 Task: Create a due date automation trigger when advanced on, 2 days after a card is due add fields without custom field "Resume" set to a number greater or equal to 1 and greater or equal to 10 at 11:00 AM.
Action: Mouse moved to (1061, 321)
Screenshot: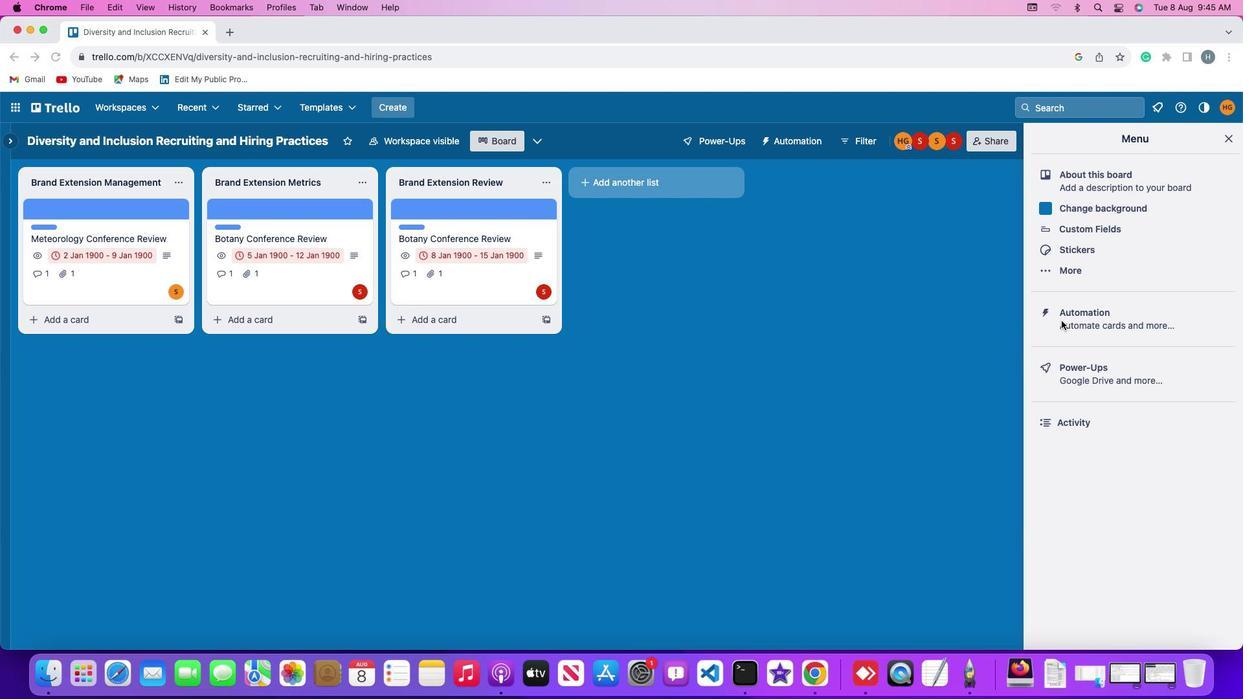 
Action: Mouse pressed left at (1061, 321)
Screenshot: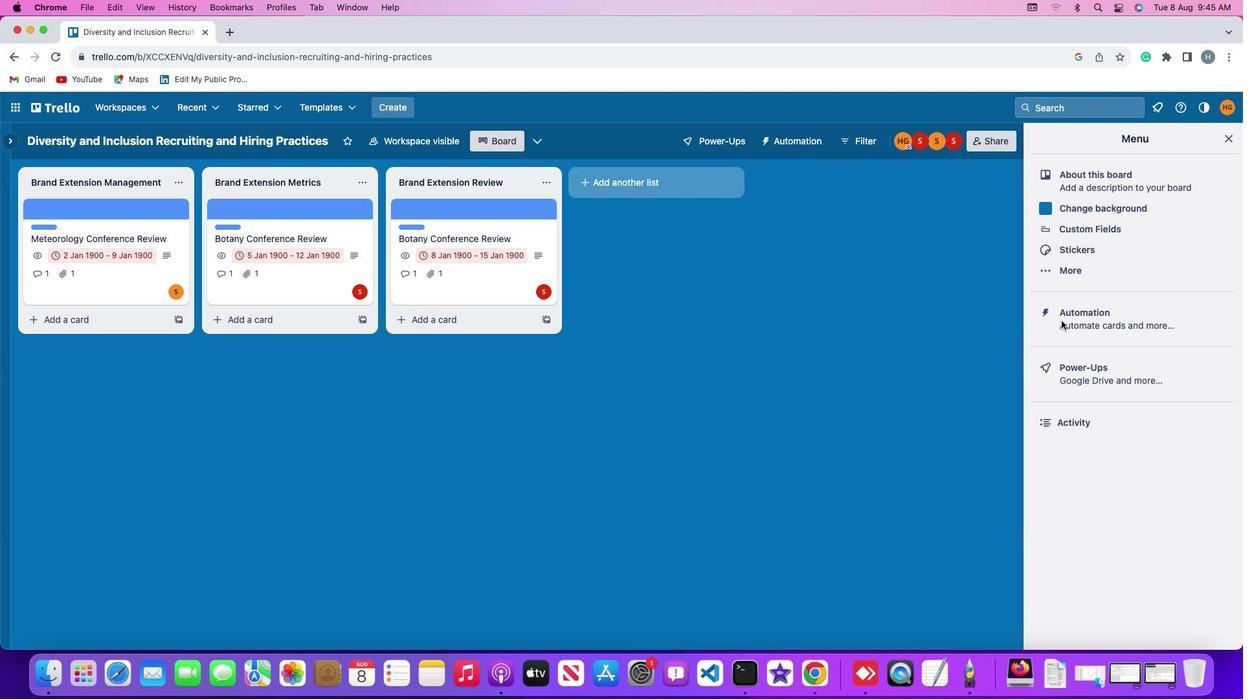
Action: Mouse pressed left at (1061, 321)
Screenshot: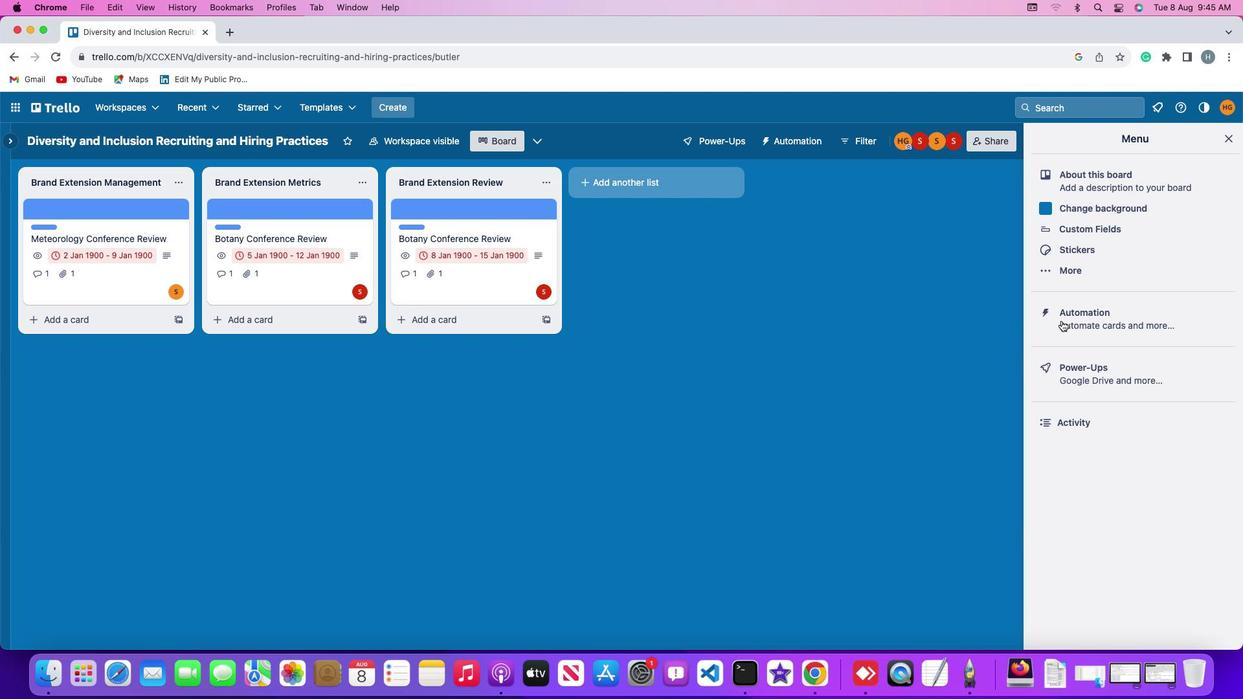 
Action: Mouse moved to (91, 303)
Screenshot: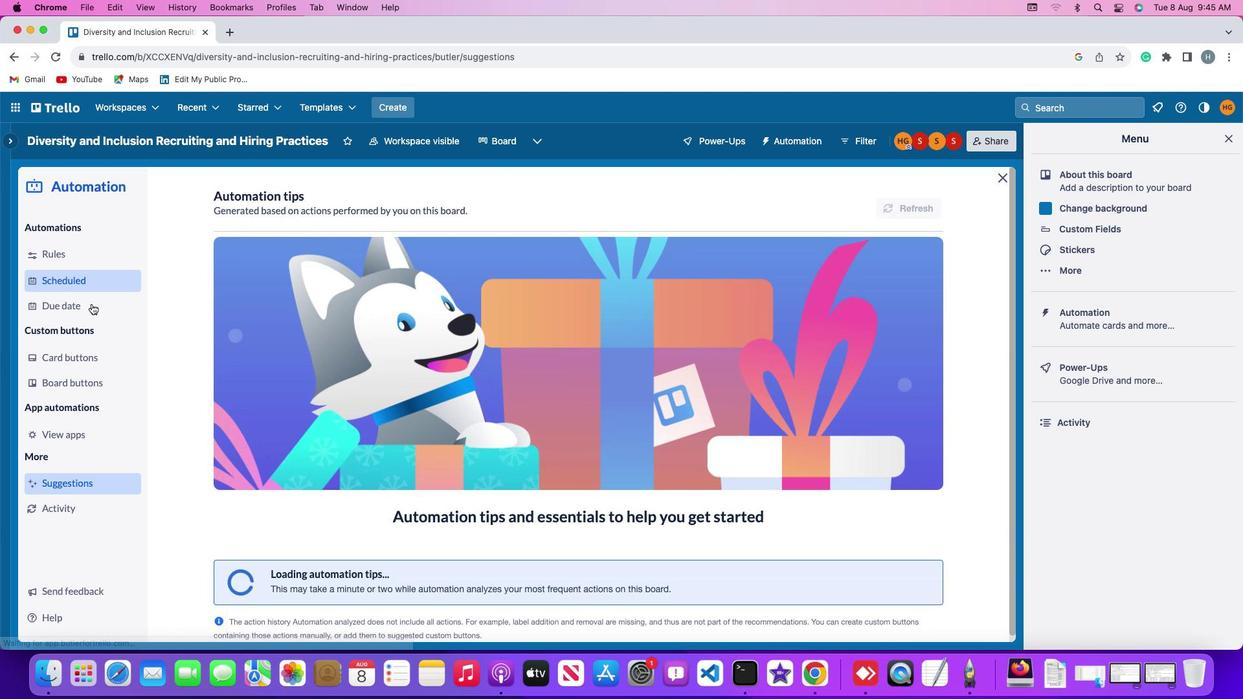 
Action: Mouse pressed left at (91, 303)
Screenshot: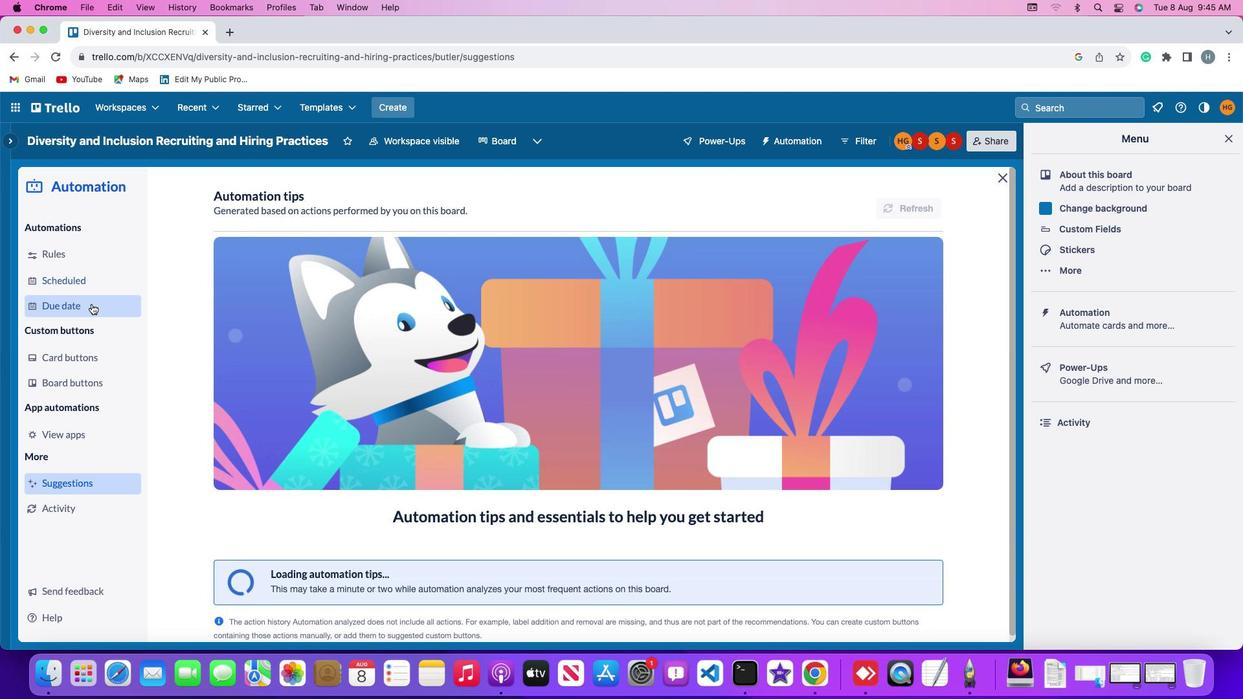 
Action: Mouse moved to (853, 199)
Screenshot: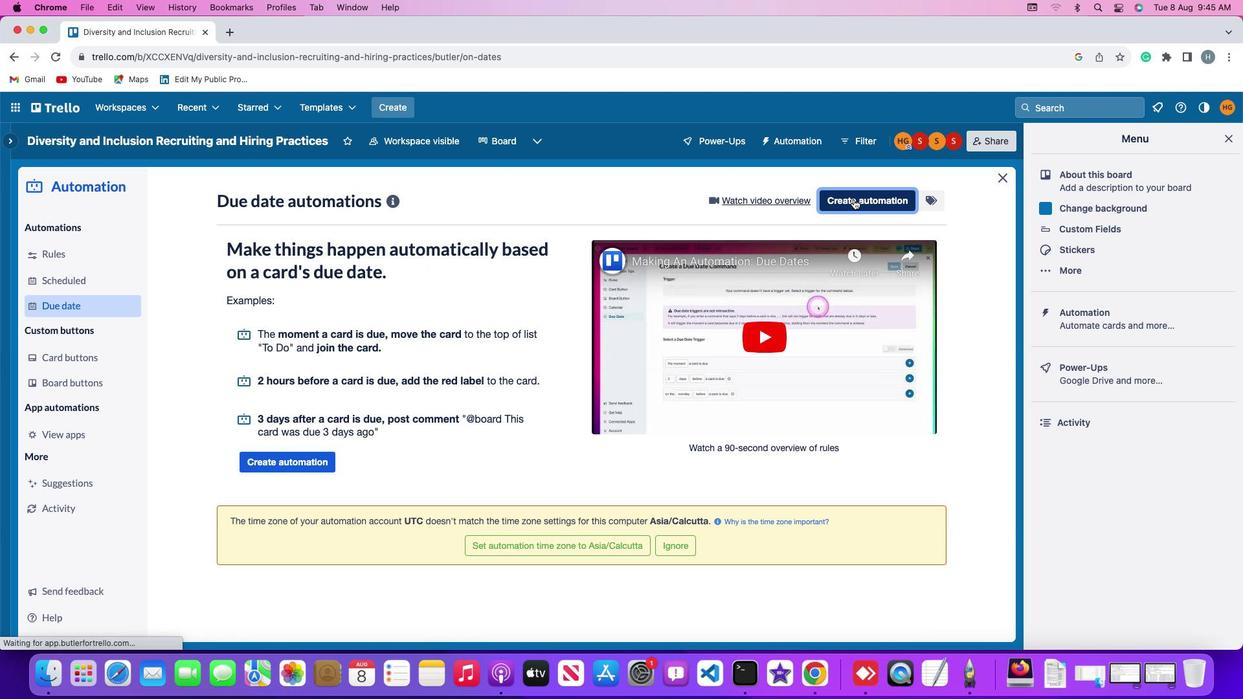 
Action: Mouse pressed left at (853, 199)
Screenshot: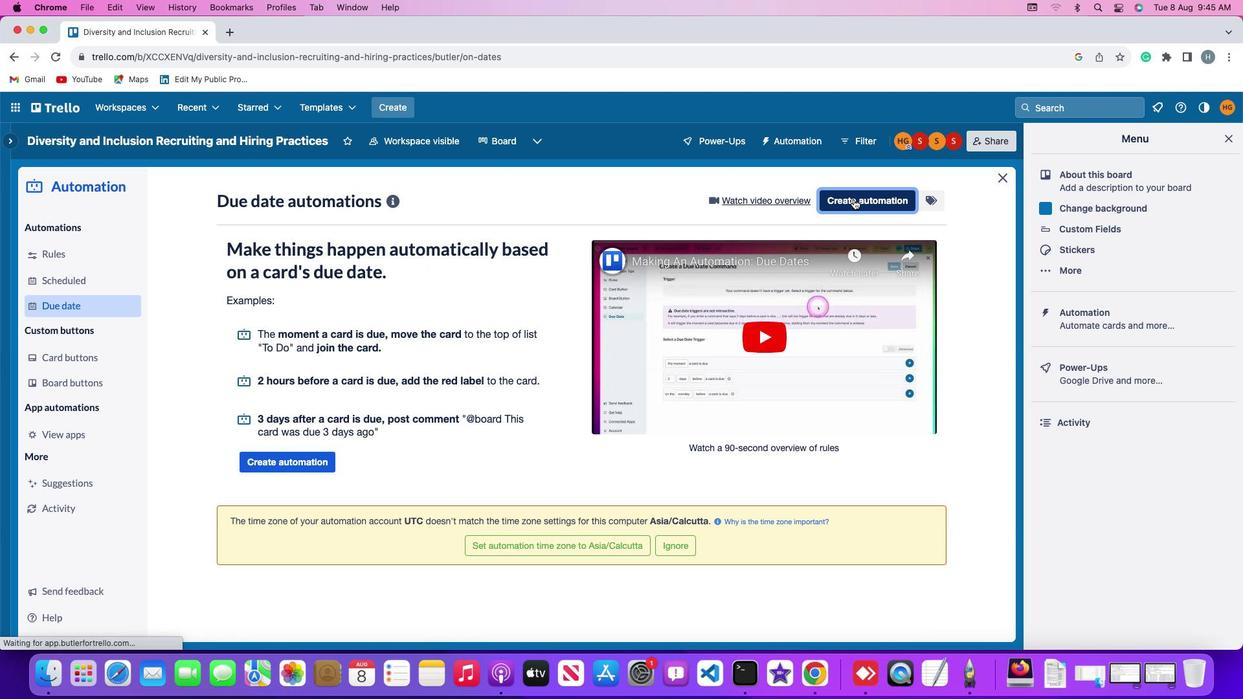
Action: Mouse moved to (465, 321)
Screenshot: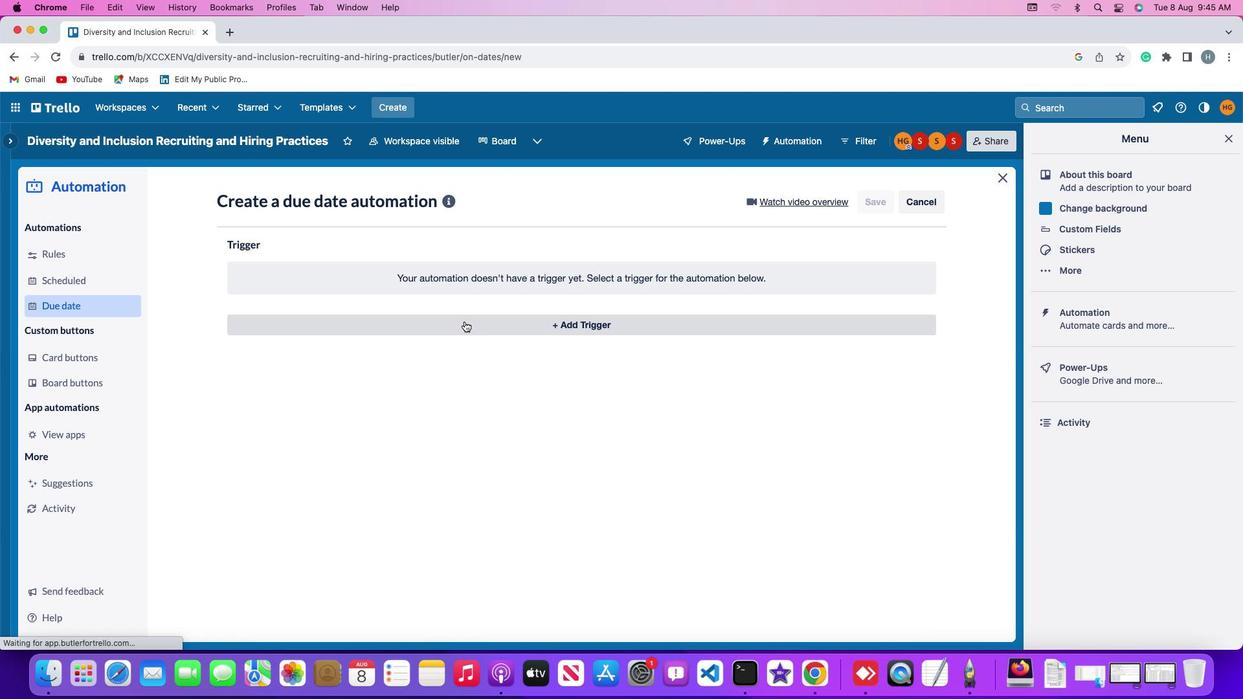 
Action: Mouse pressed left at (465, 321)
Screenshot: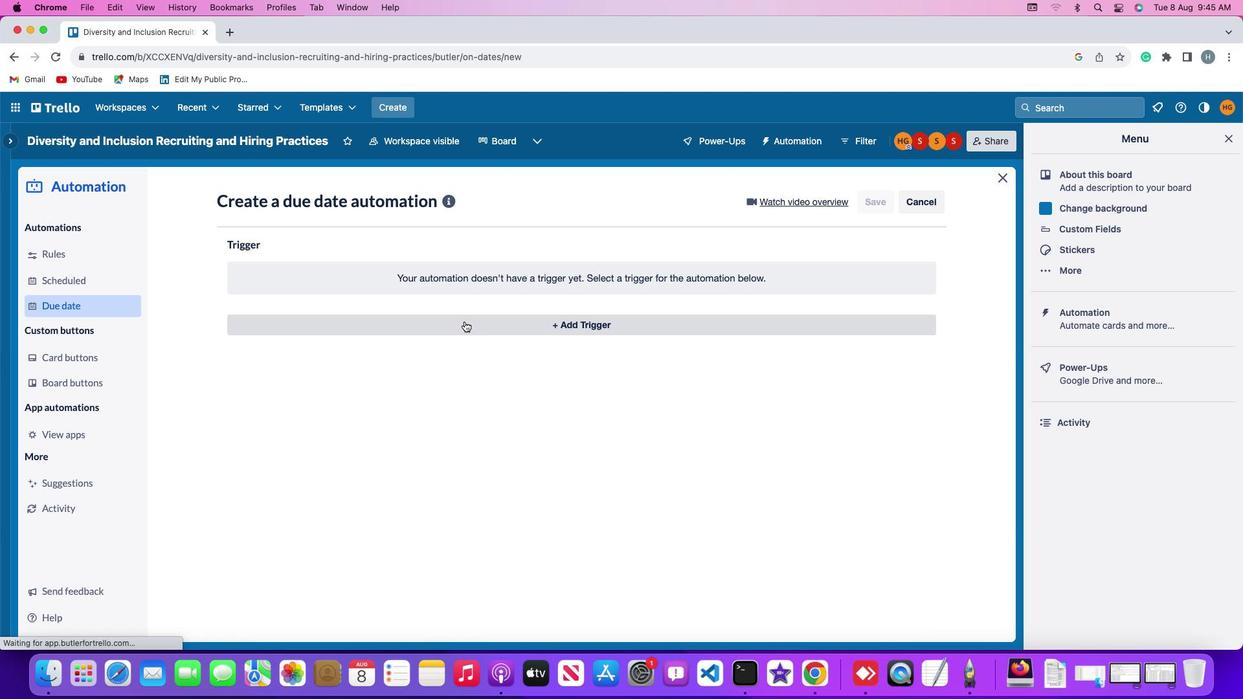
Action: Mouse moved to (249, 525)
Screenshot: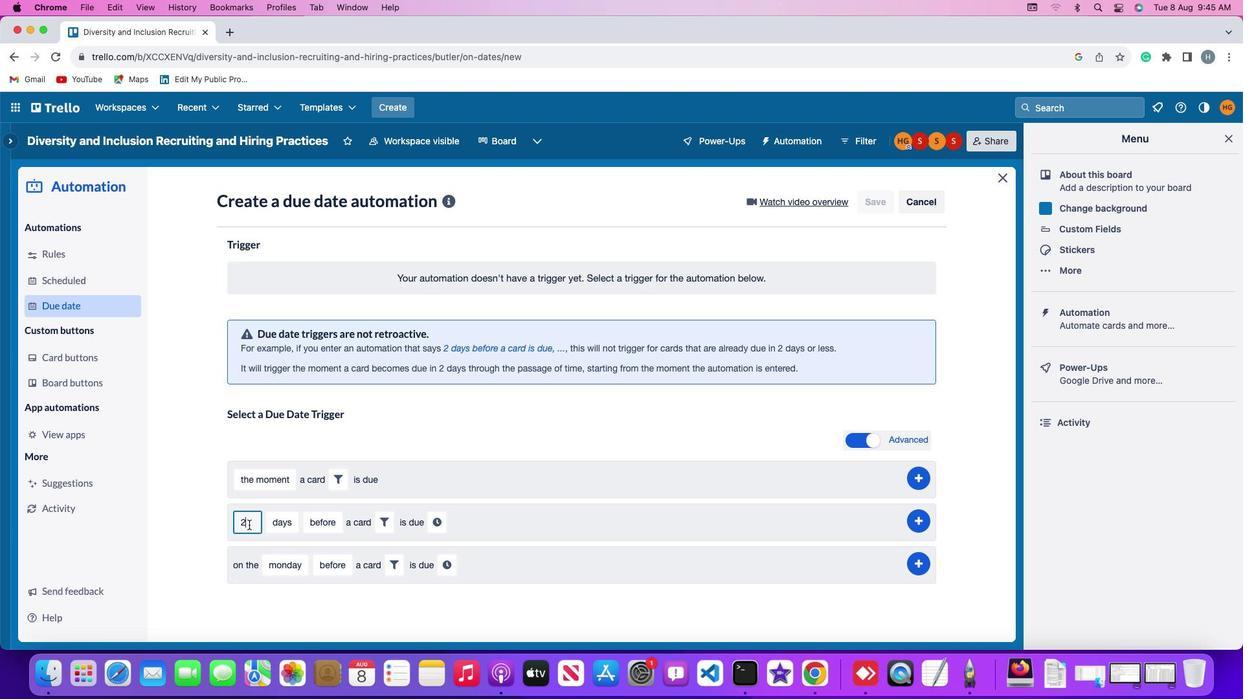
Action: Mouse pressed left at (249, 525)
Screenshot: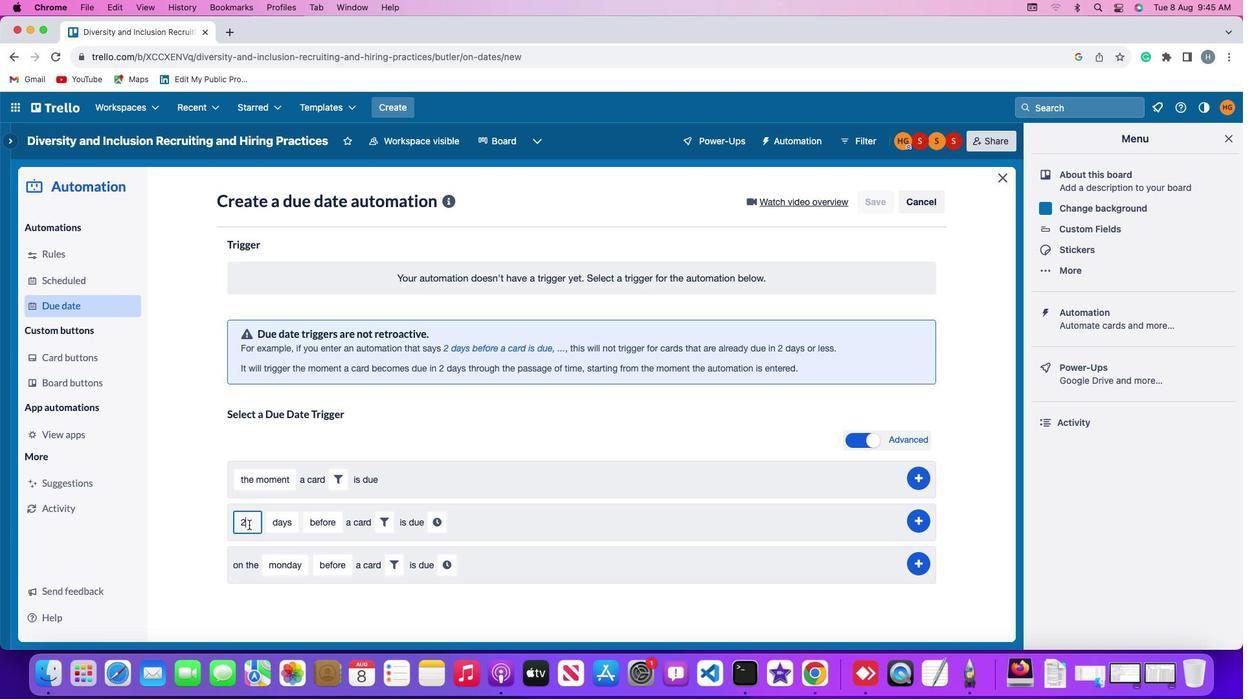 
Action: Key pressed Key.backspace'2'
Screenshot: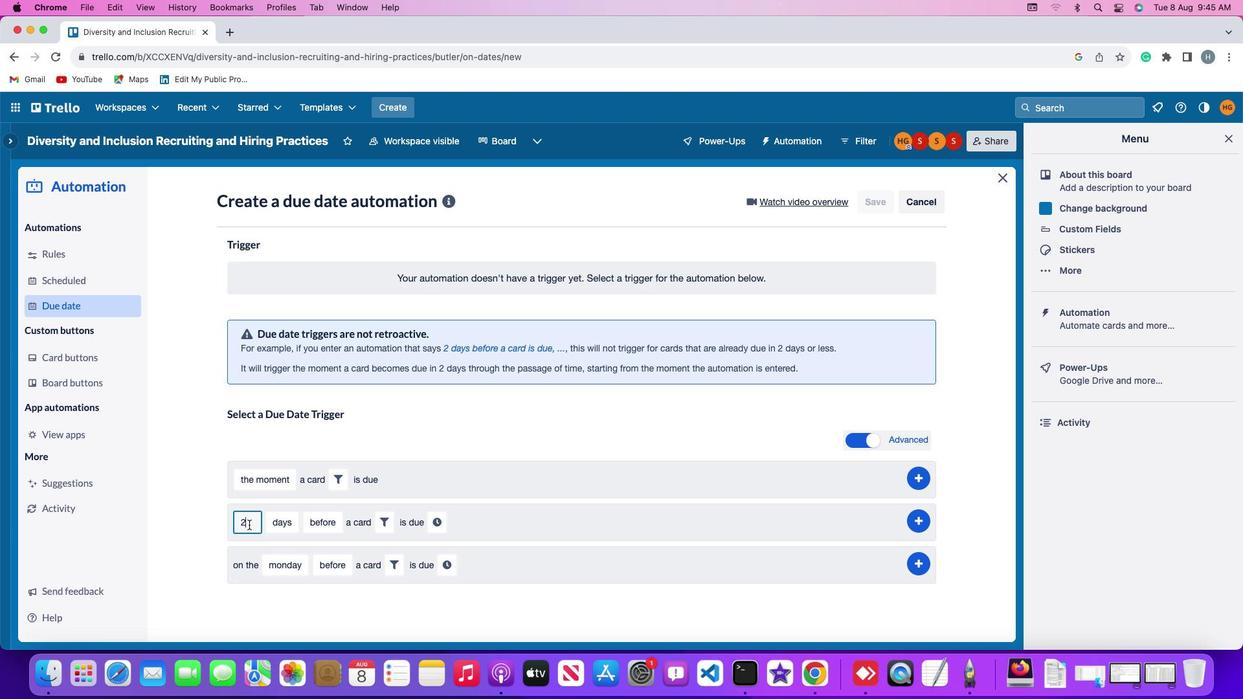 
Action: Mouse moved to (272, 522)
Screenshot: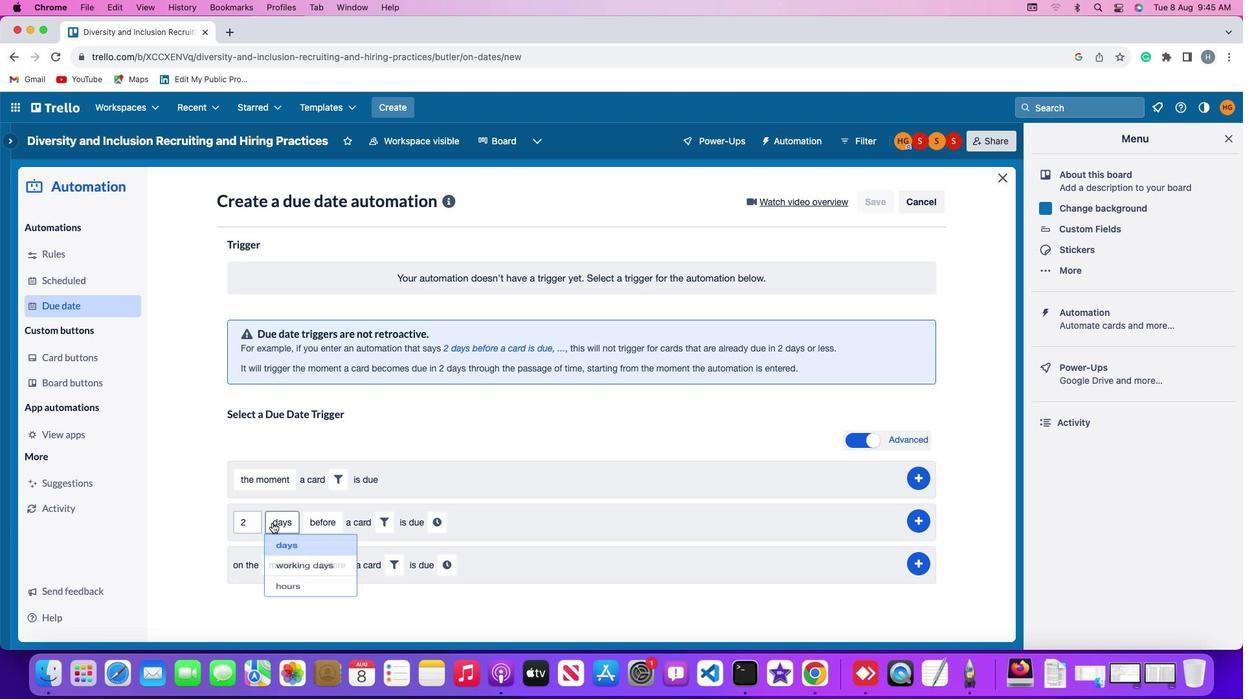 
Action: Mouse pressed left at (272, 522)
Screenshot: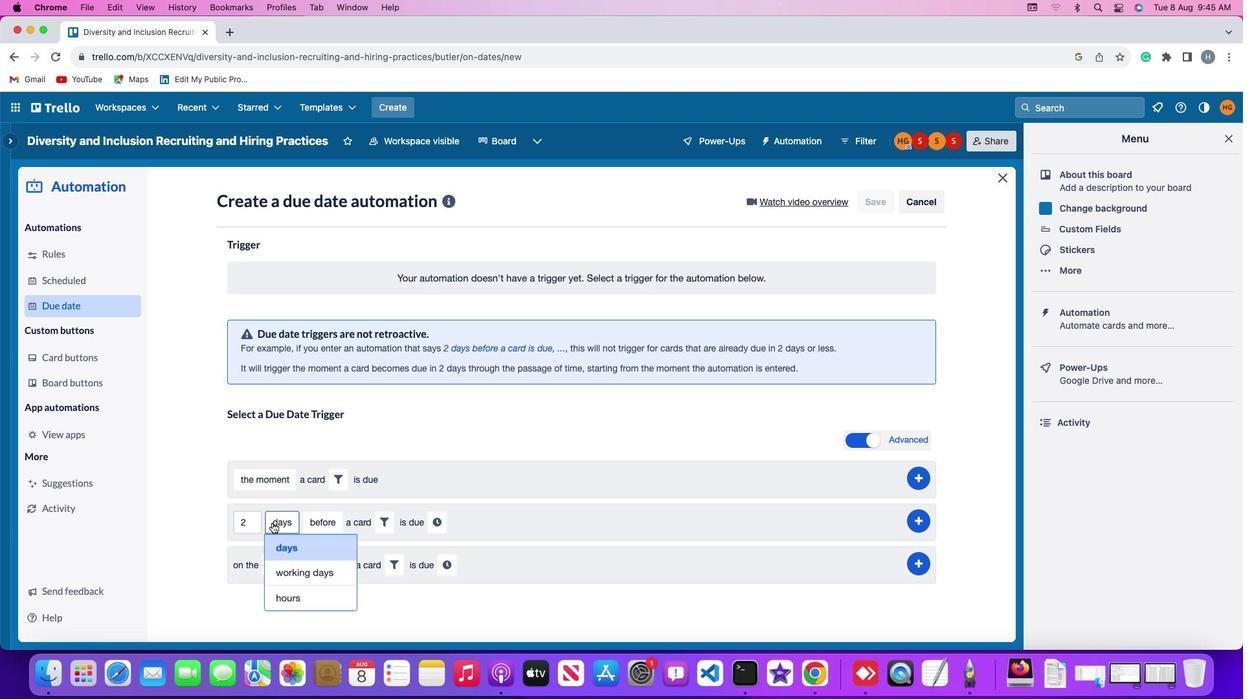 
Action: Mouse moved to (284, 545)
Screenshot: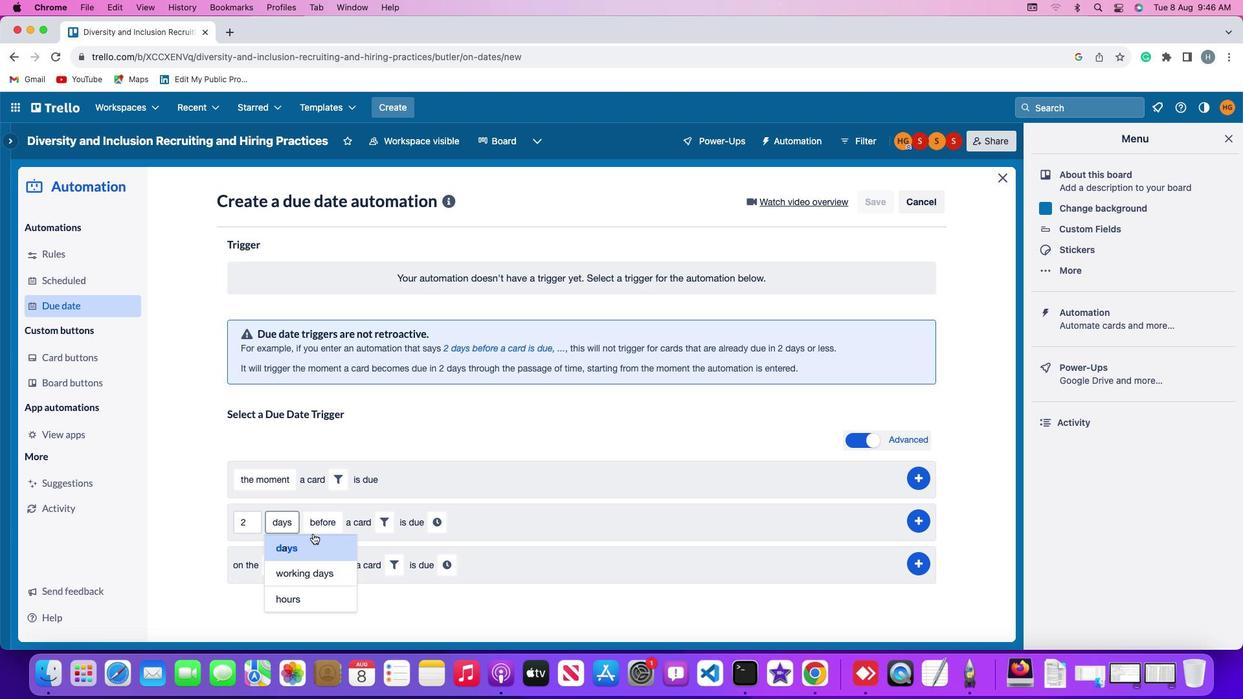 
Action: Mouse pressed left at (284, 545)
Screenshot: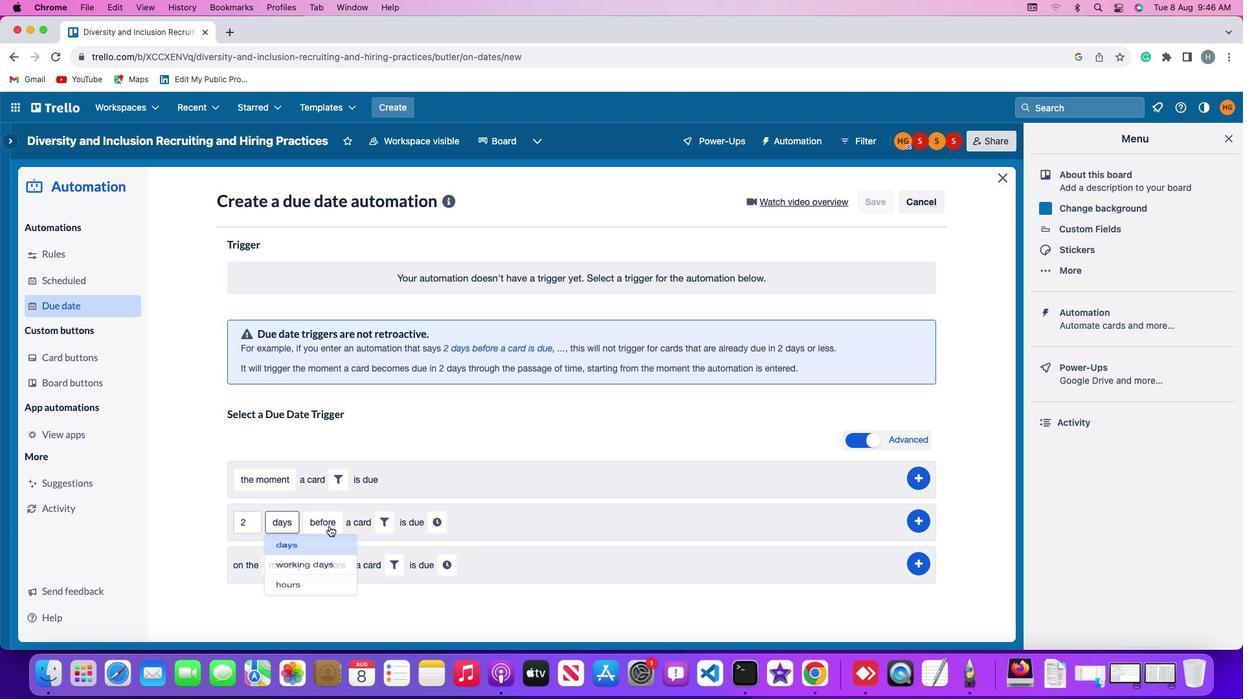 
Action: Mouse moved to (337, 518)
Screenshot: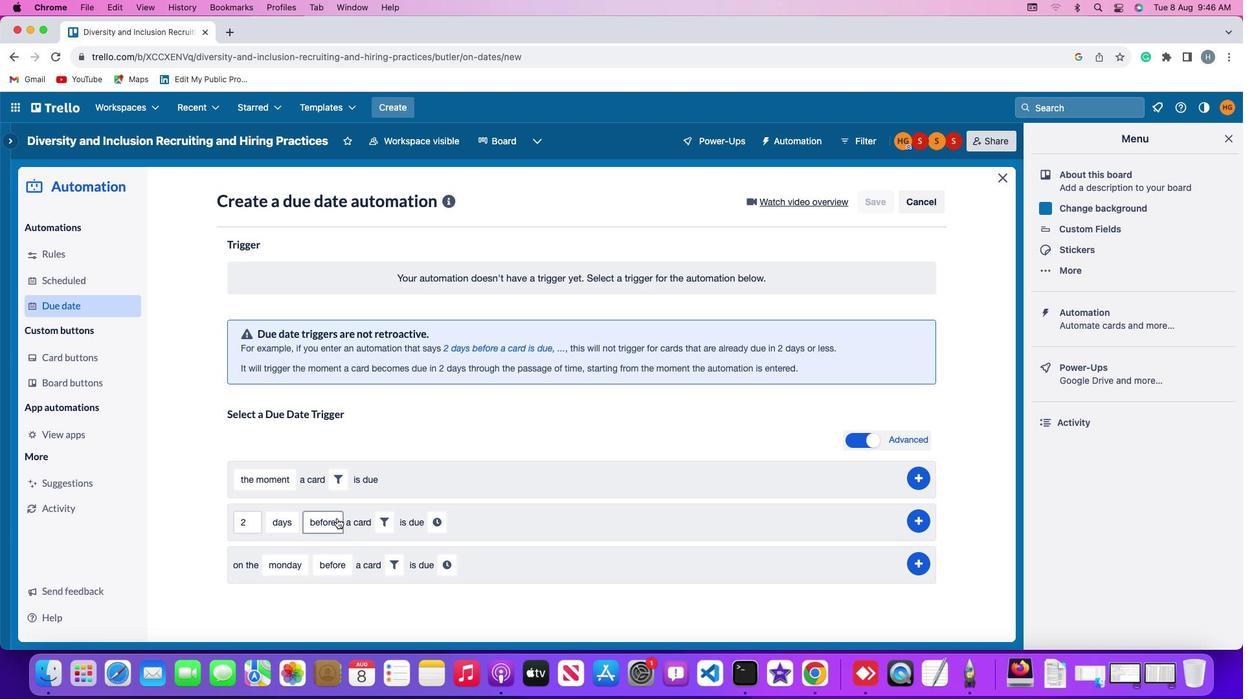 
Action: Mouse pressed left at (337, 518)
Screenshot: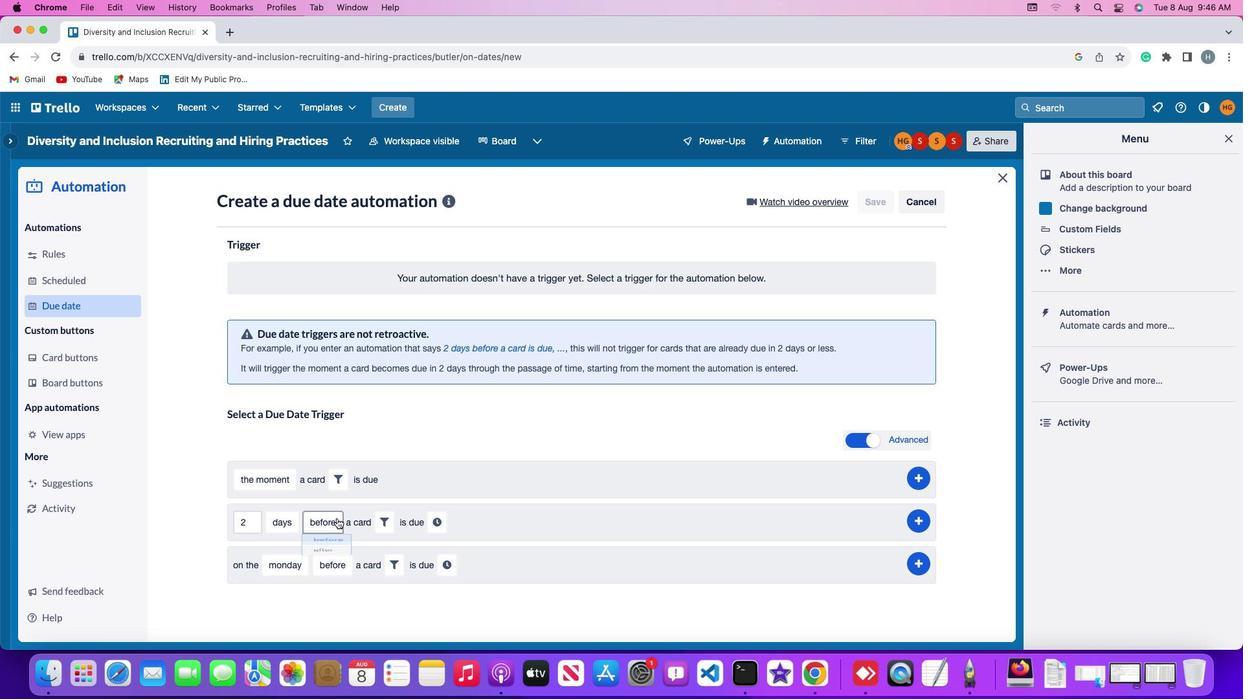 
Action: Mouse moved to (321, 574)
Screenshot: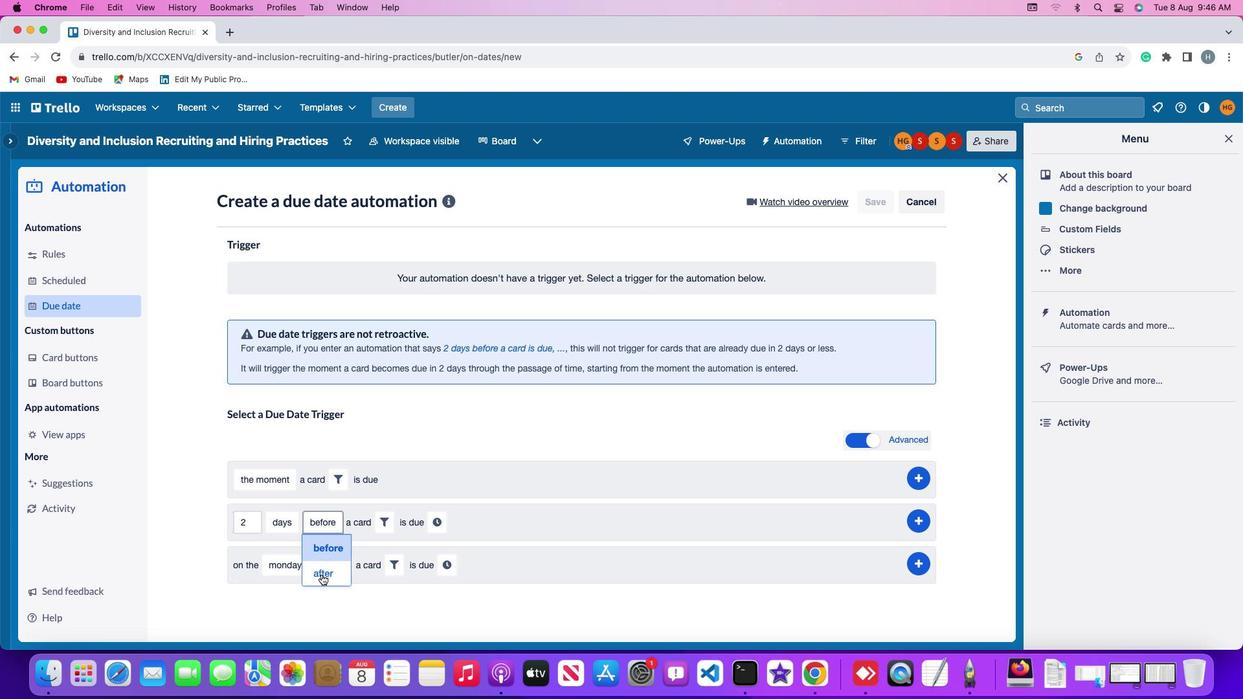 
Action: Mouse pressed left at (321, 574)
Screenshot: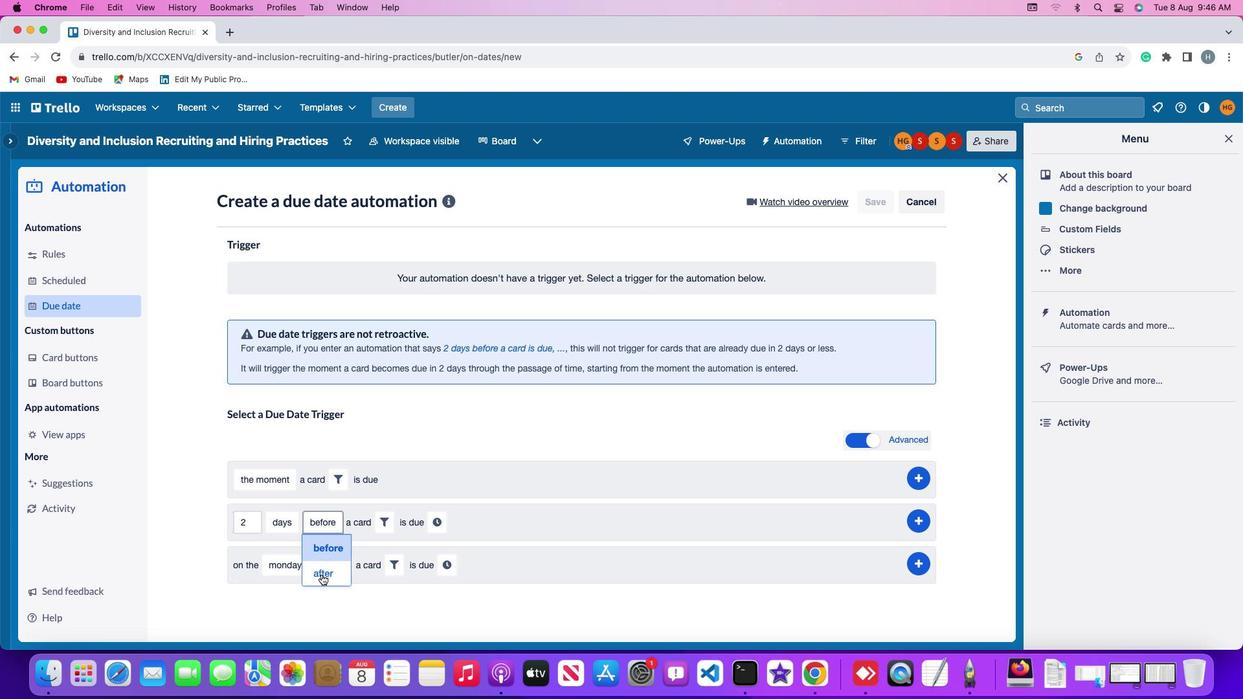 
Action: Mouse moved to (370, 522)
Screenshot: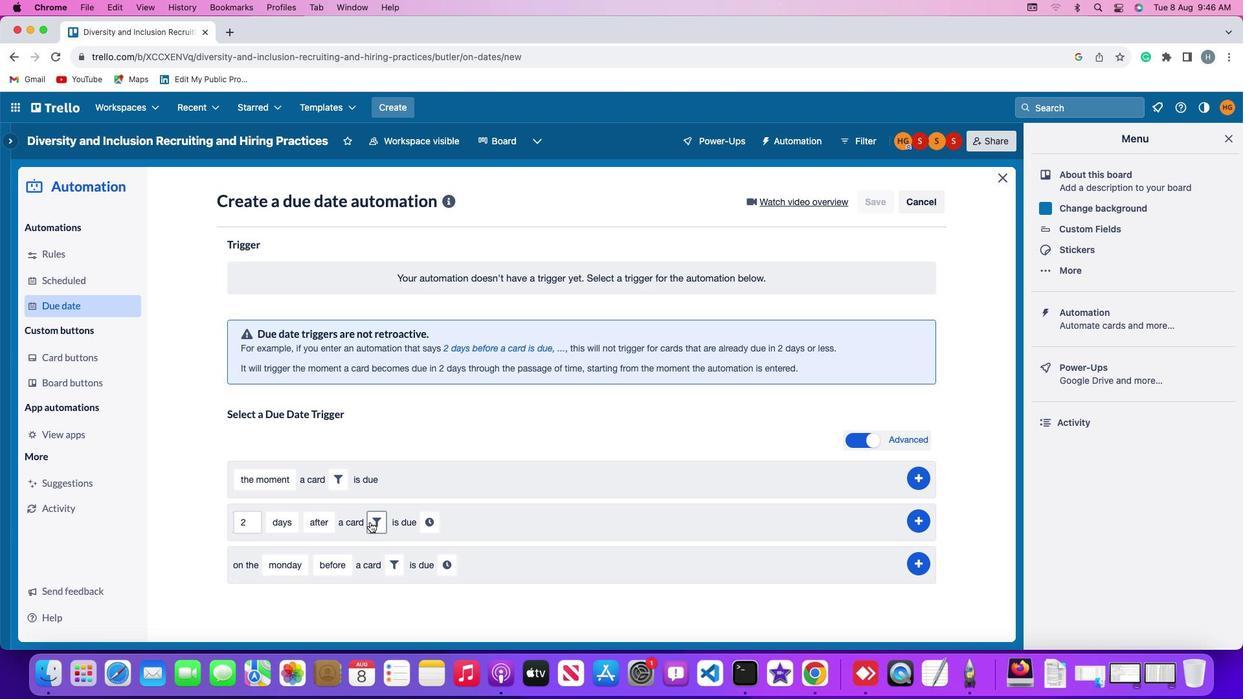 
Action: Mouse pressed left at (370, 522)
Screenshot: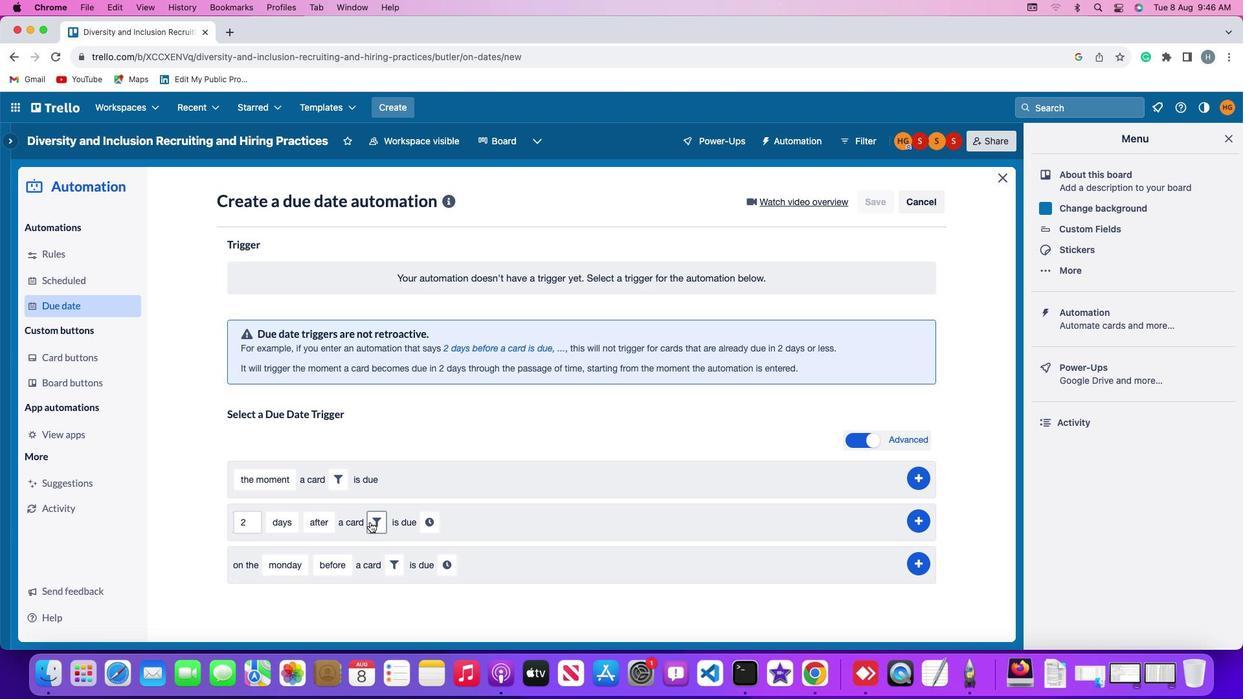 
Action: Mouse moved to (582, 564)
Screenshot: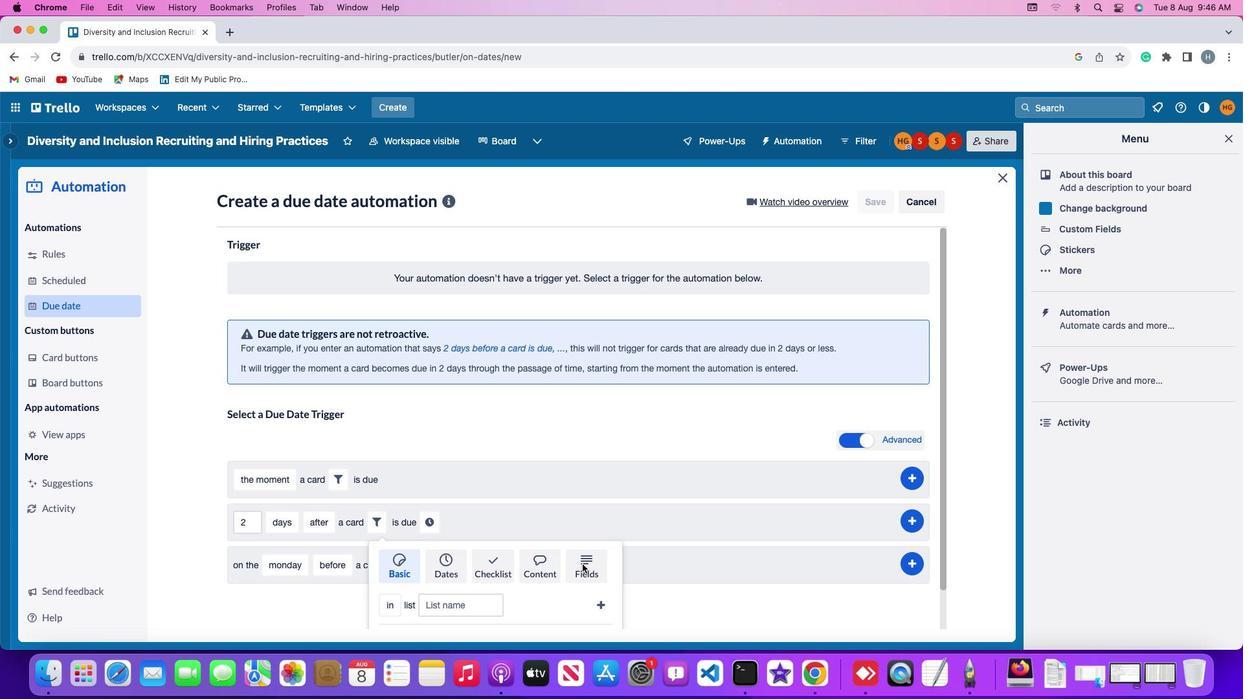 
Action: Mouse pressed left at (582, 564)
Screenshot: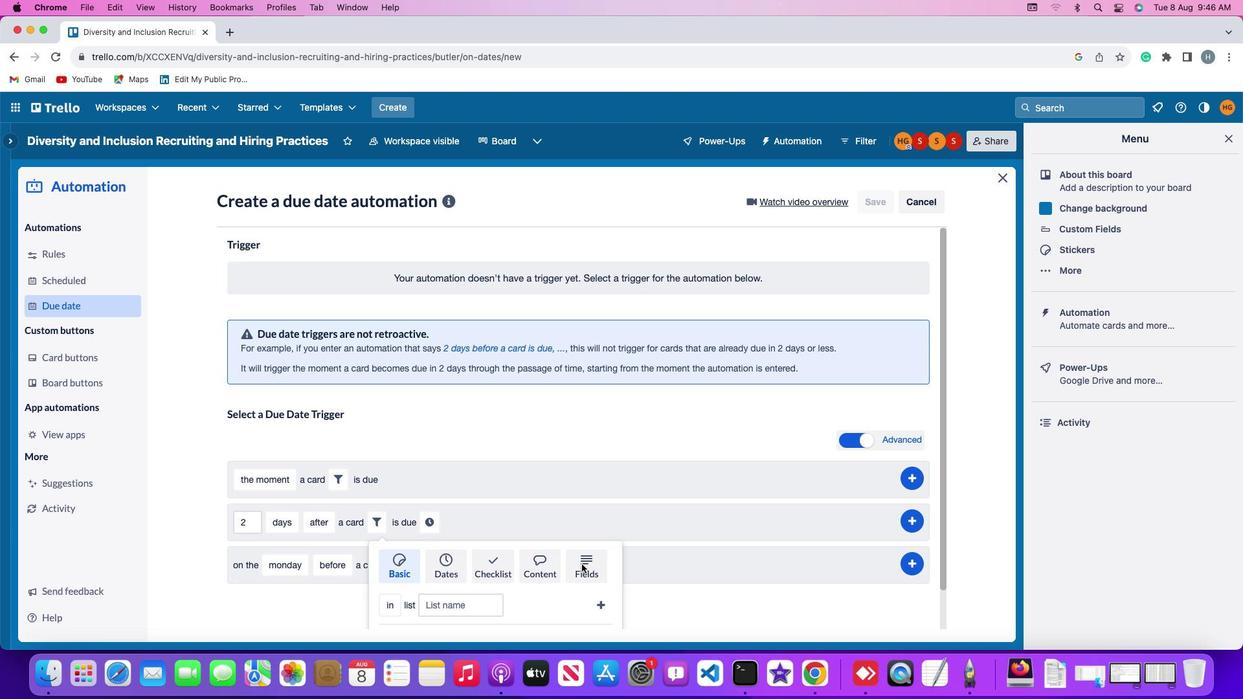 
Action: Mouse moved to (360, 570)
Screenshot: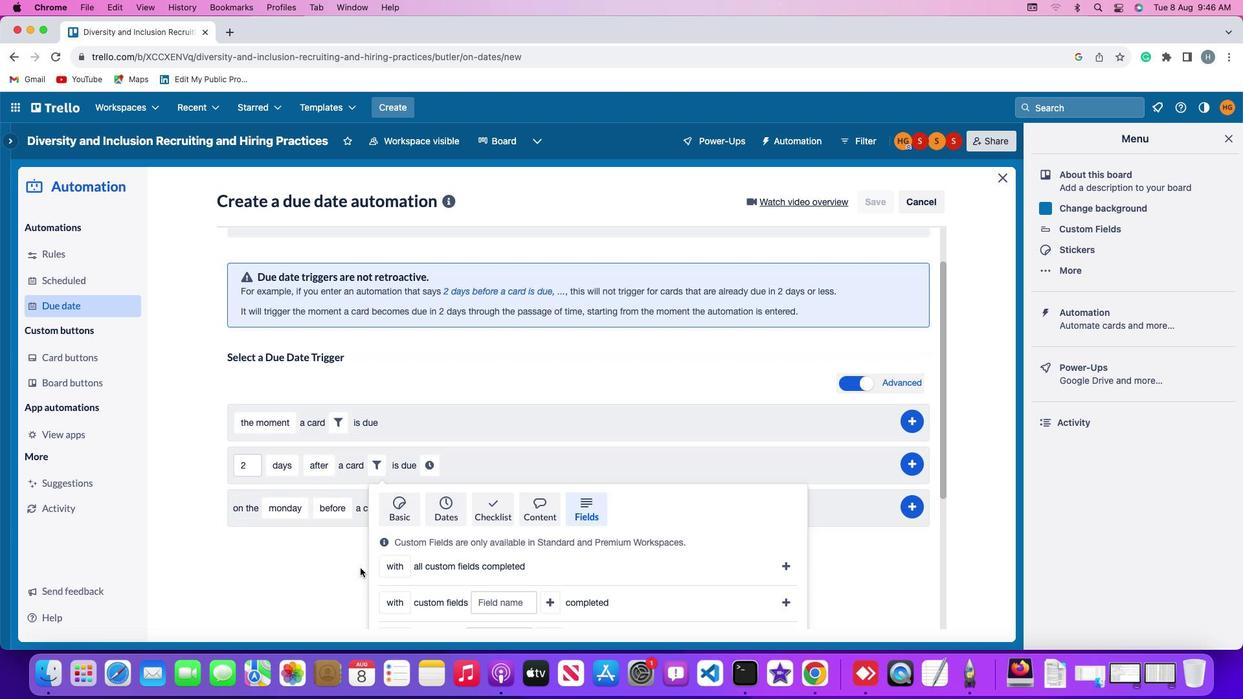
Action: Mouse scrolled (360, 570) with delta (0, 0)
Screenshot: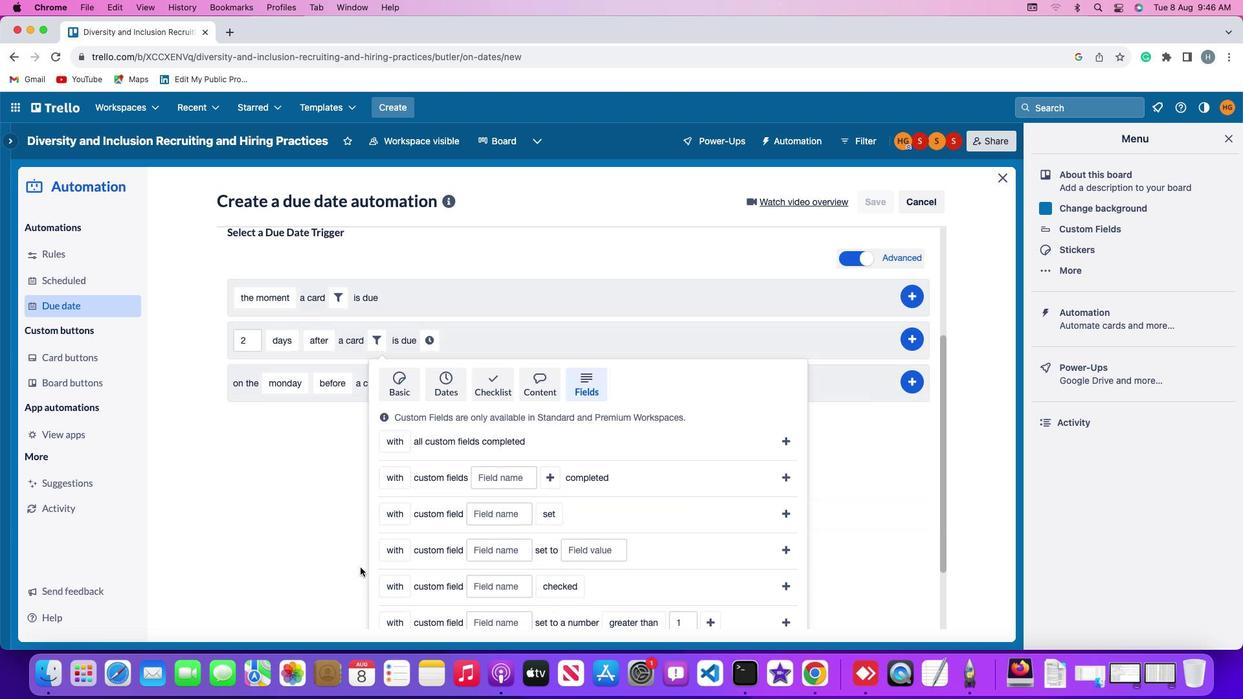 
Action: Mouse scrolled (360, 570) with delta (0, 0)
Screenshot: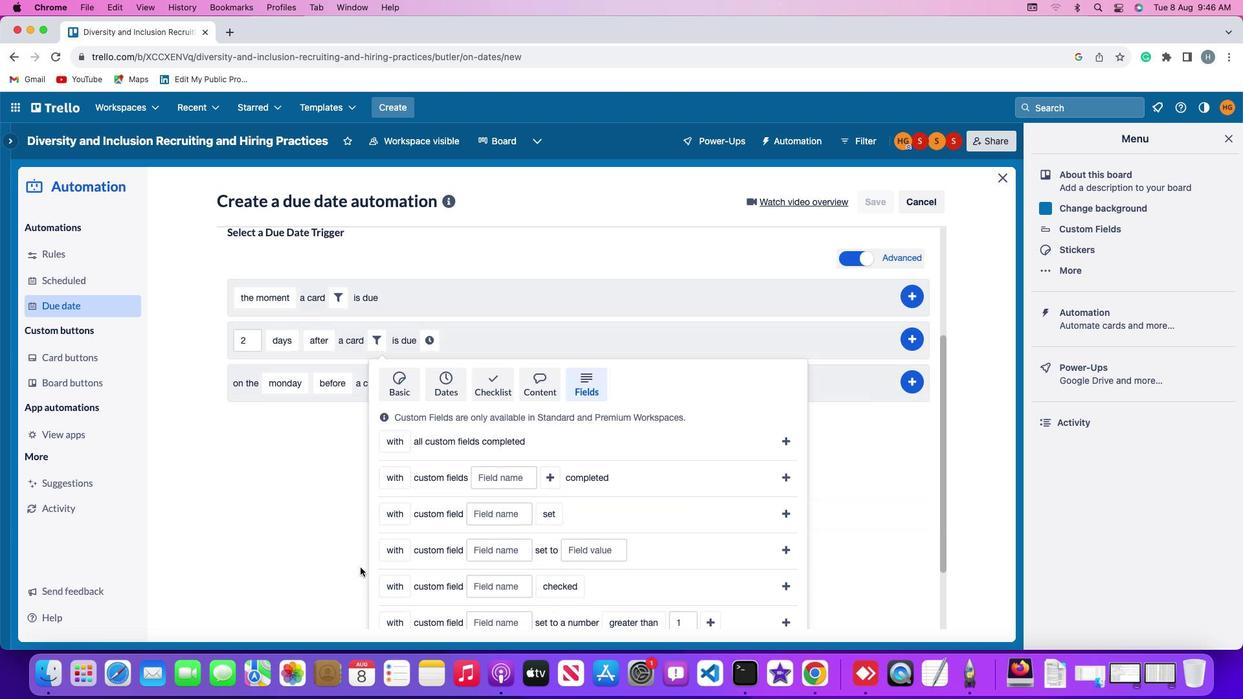 
Action: Mouse scrolled (360, 570) with delta (0, -1)
Screenshot: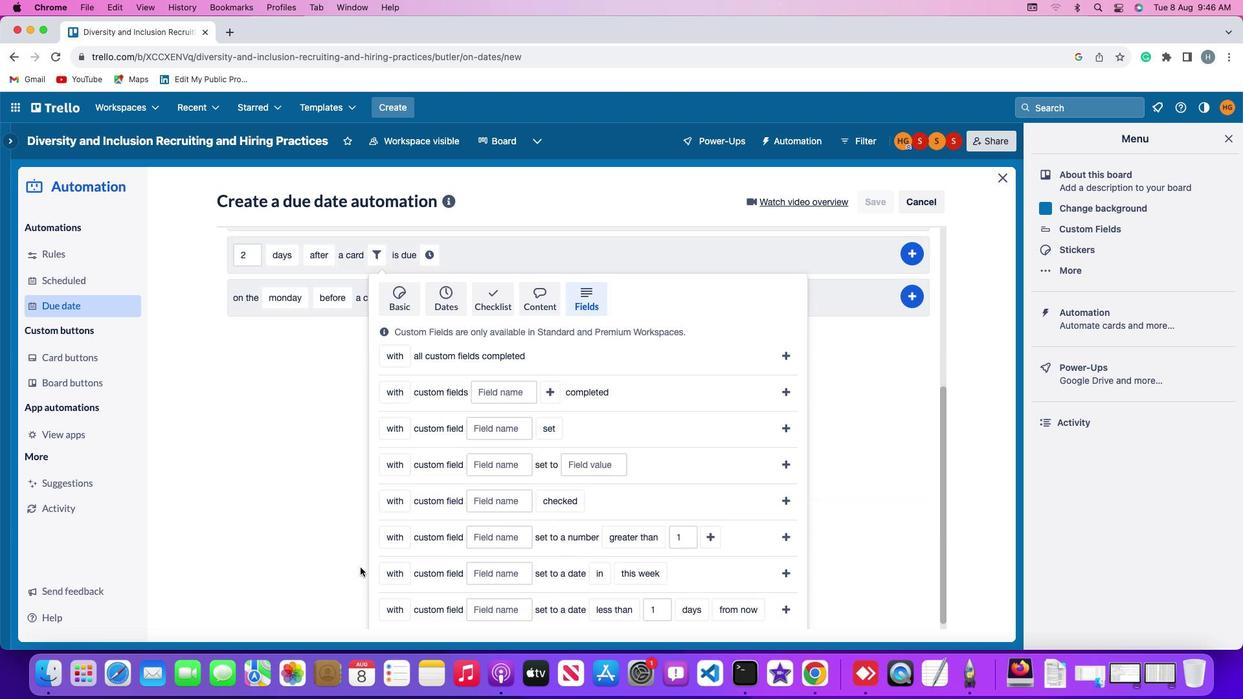 
Action: Mouse scrolled (360, 570) with delta (0, -3)
Screenshot: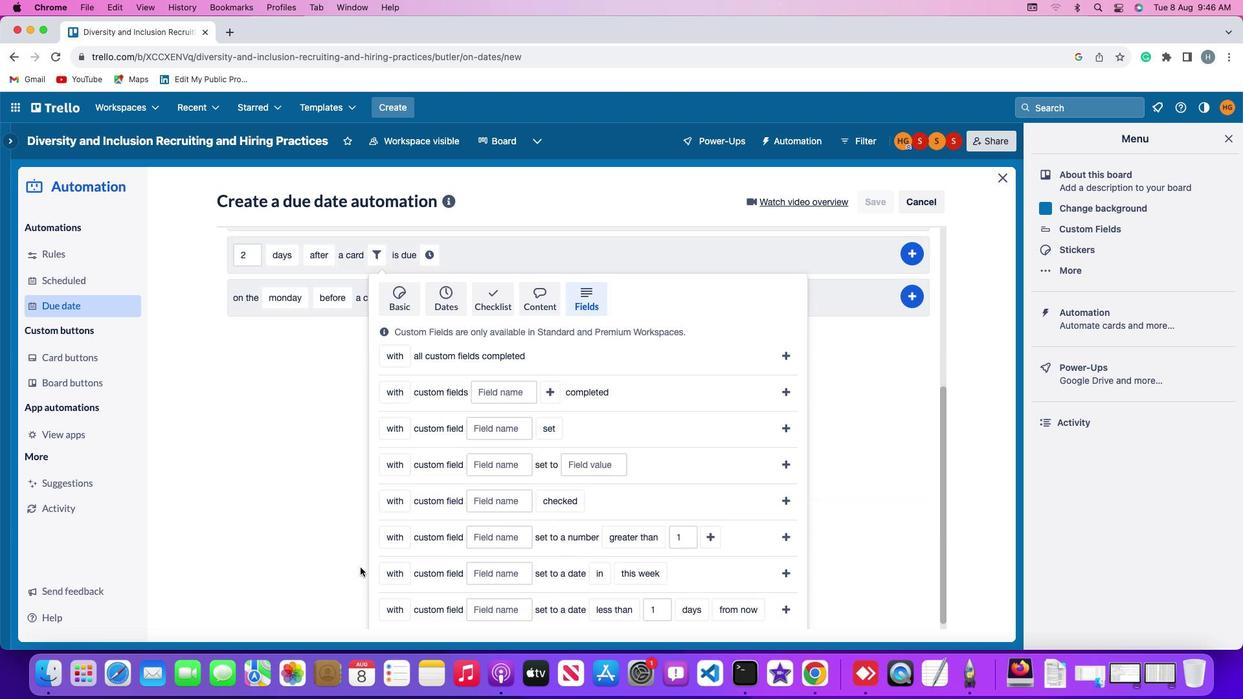 
Action: Mouse moved to (360, 570)
Screenshot: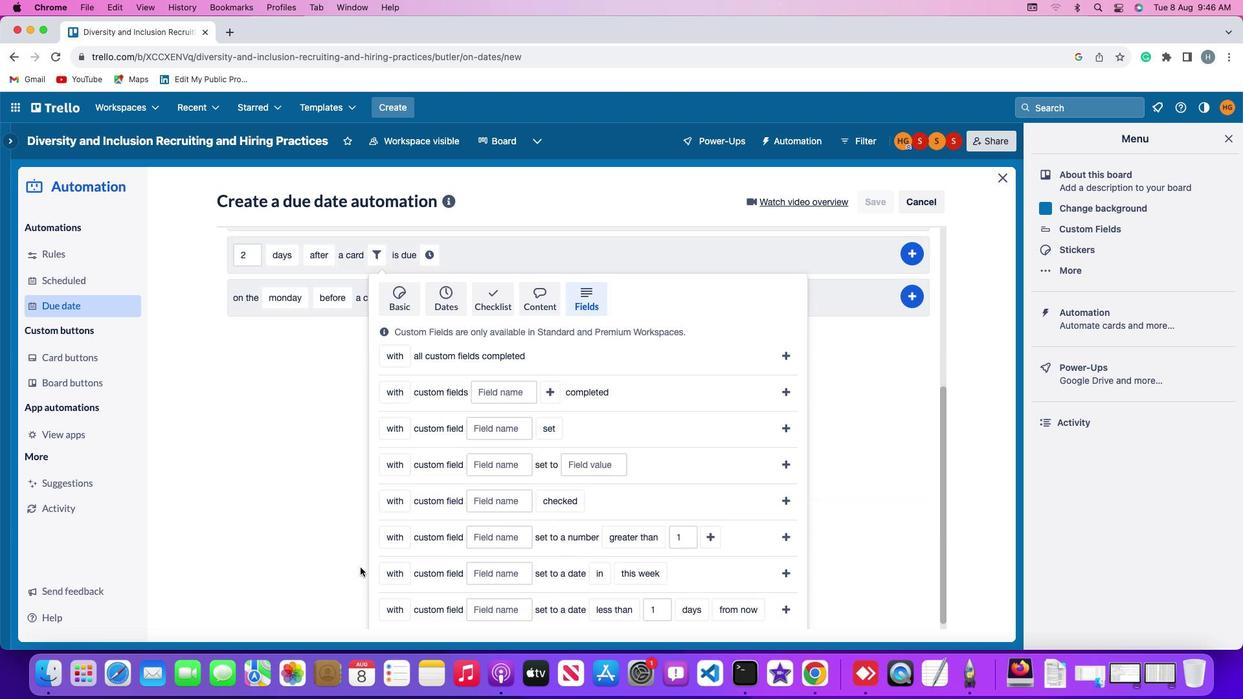 
Action: Mouse scrolled (360, 570) with delta (0, -3)
Screenshot: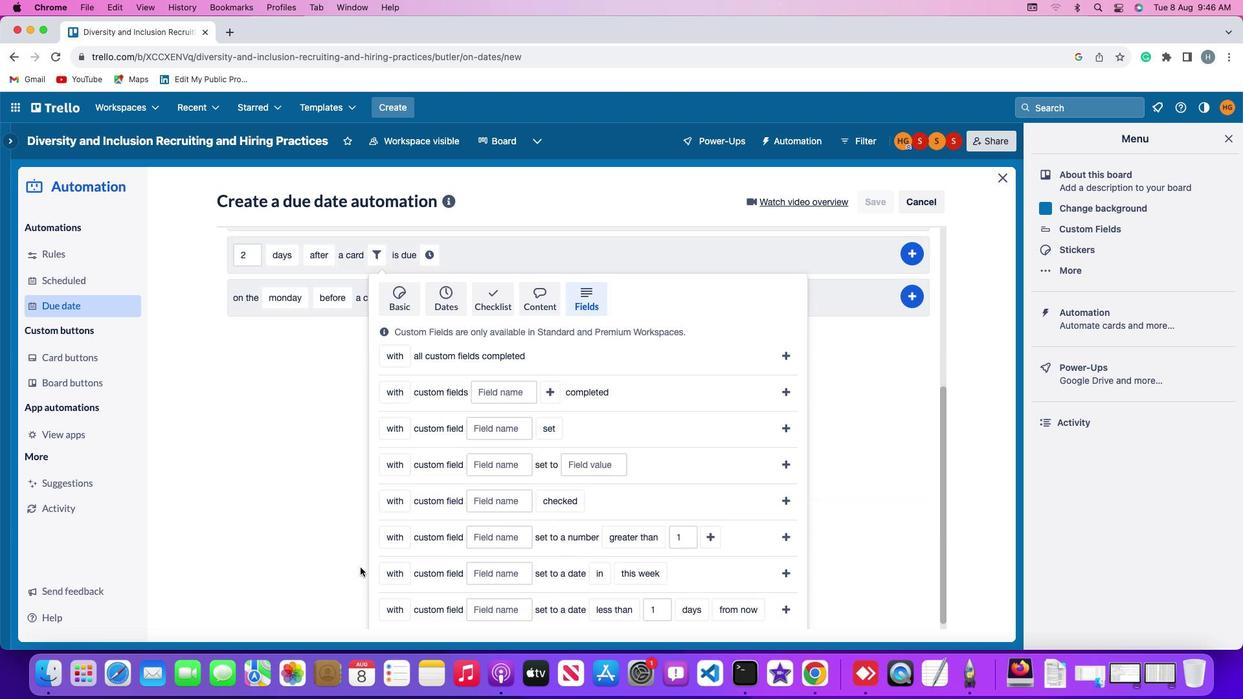 
Action: Mouse moved to (360, 568)
Screenshot: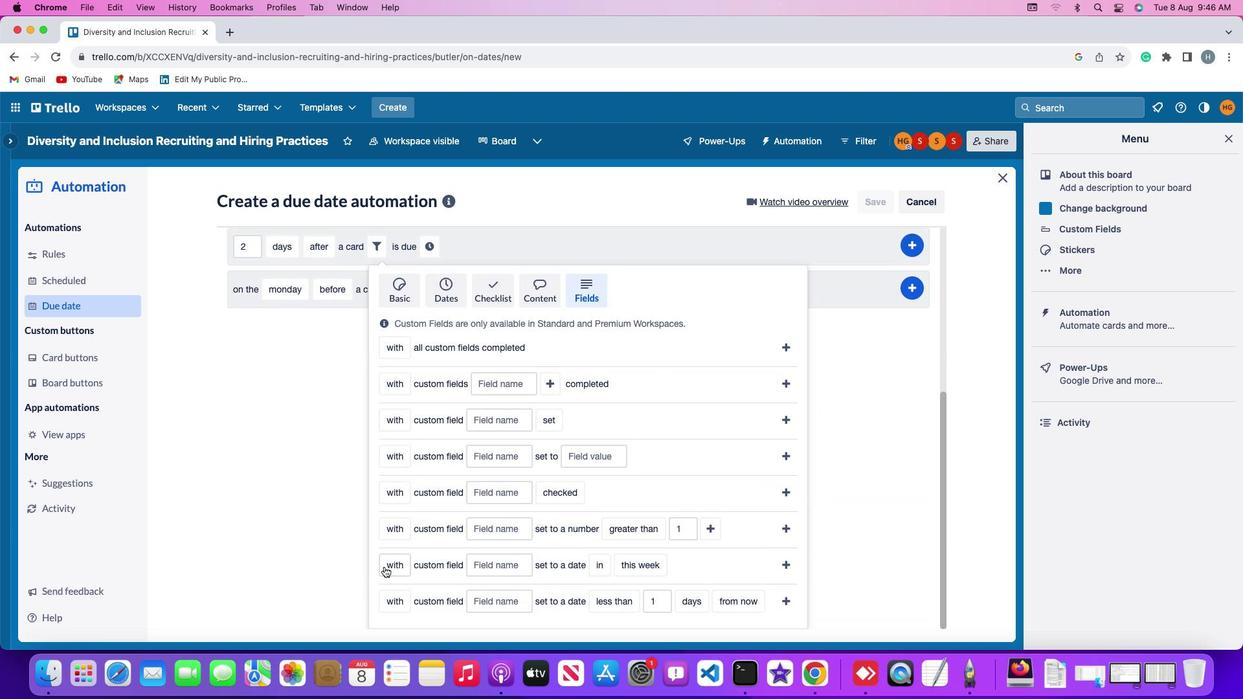 
Action: Mouse scrolled (360, 568) with delta (0, -3)
Screenshot: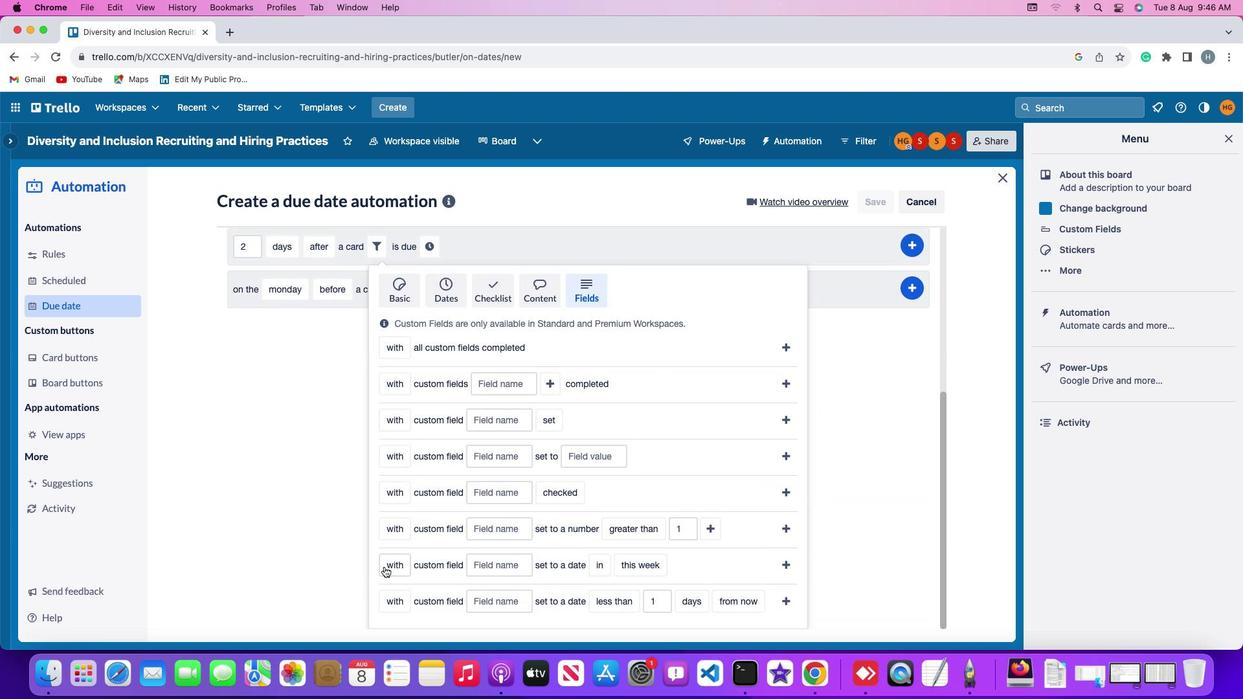 
Action: Mouse moved to (385, 522)
Screenshot: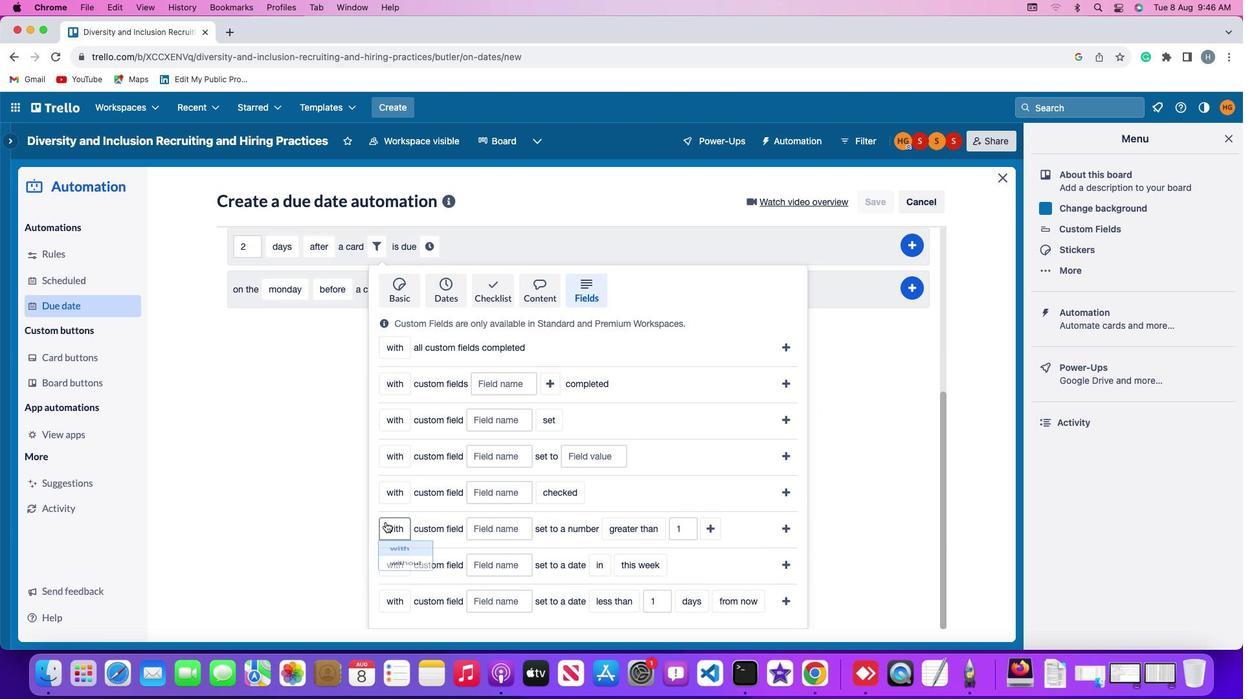 
Action: Mouse pressed left at (385, 522)
Screenshot: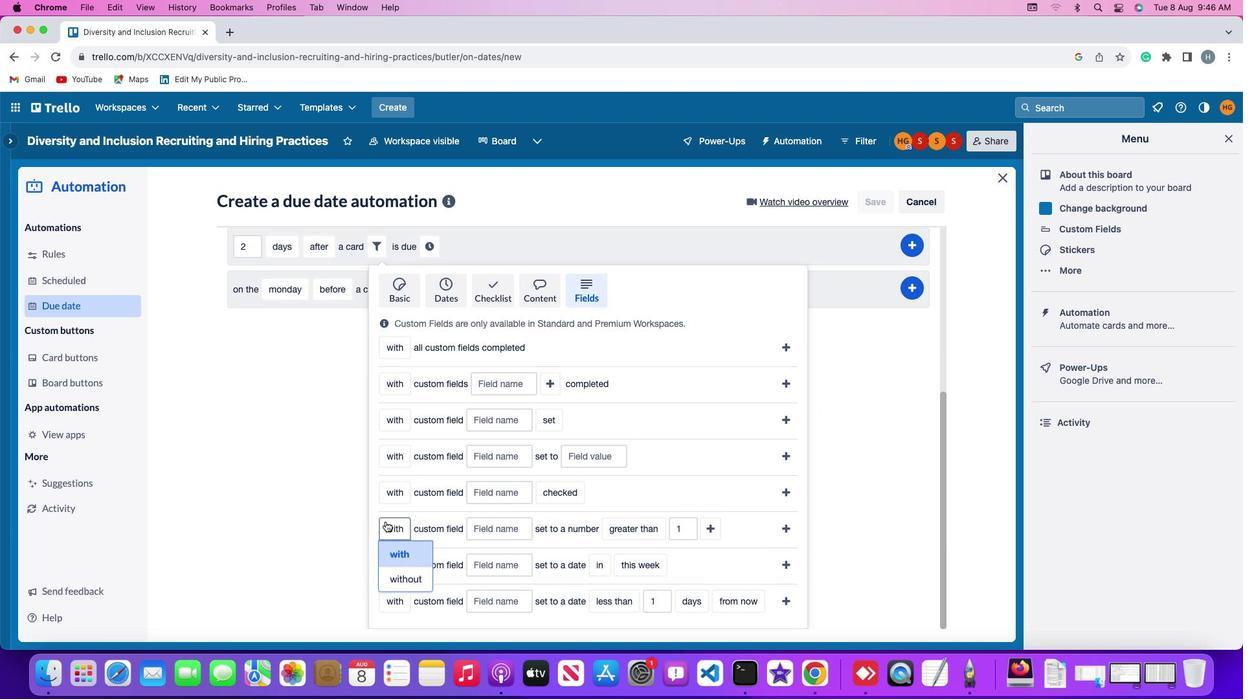 
Action: Mouse moved to (394, 580)
Screenshot: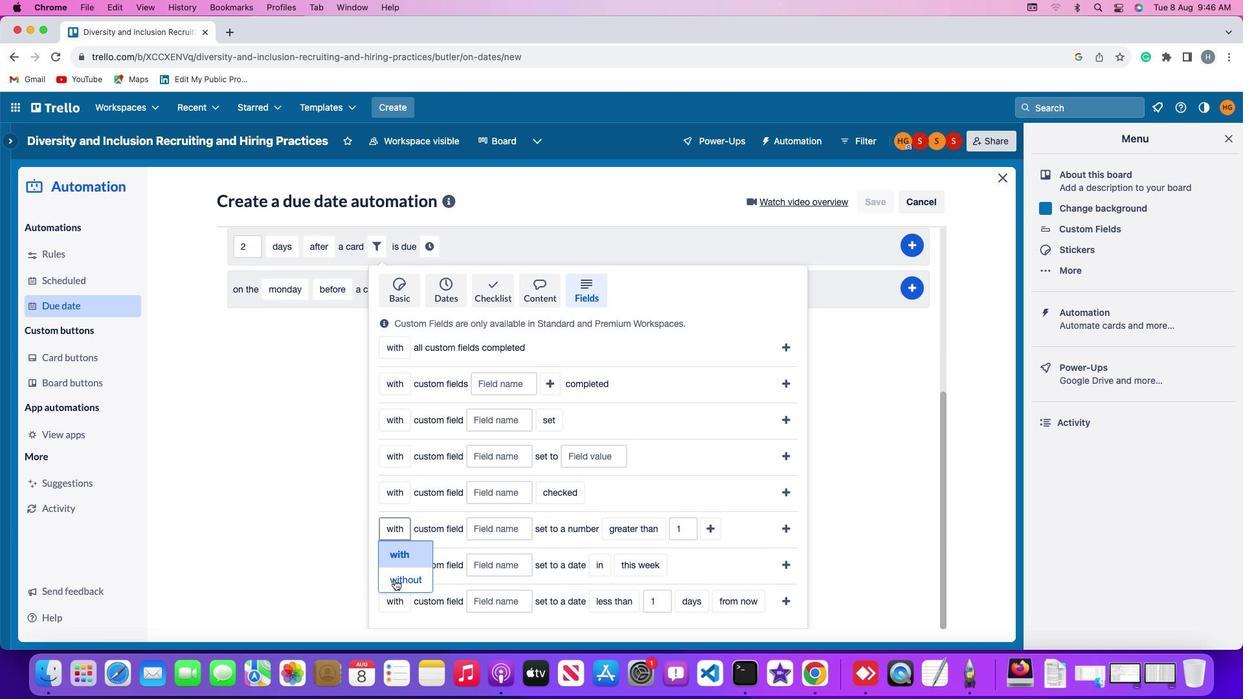 
Action: Mouse pressed left at (394, 580)
Screenshot: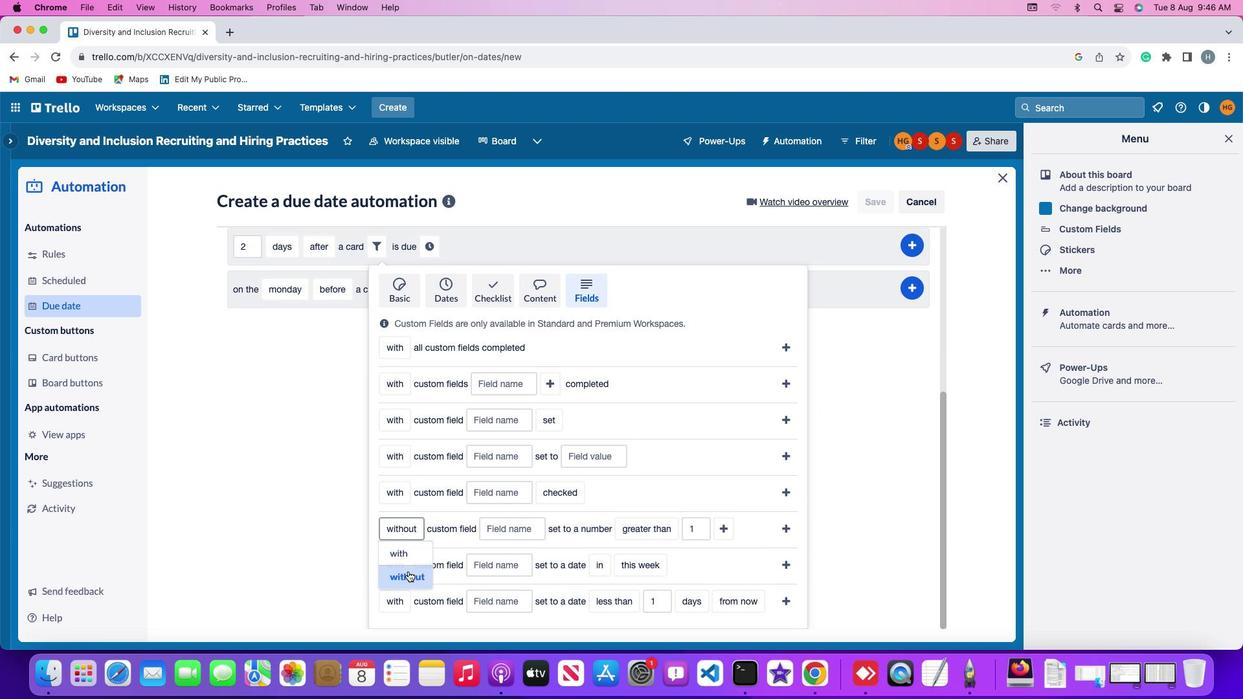 
Action: Mouse moved to (522, 532)
Screenshot: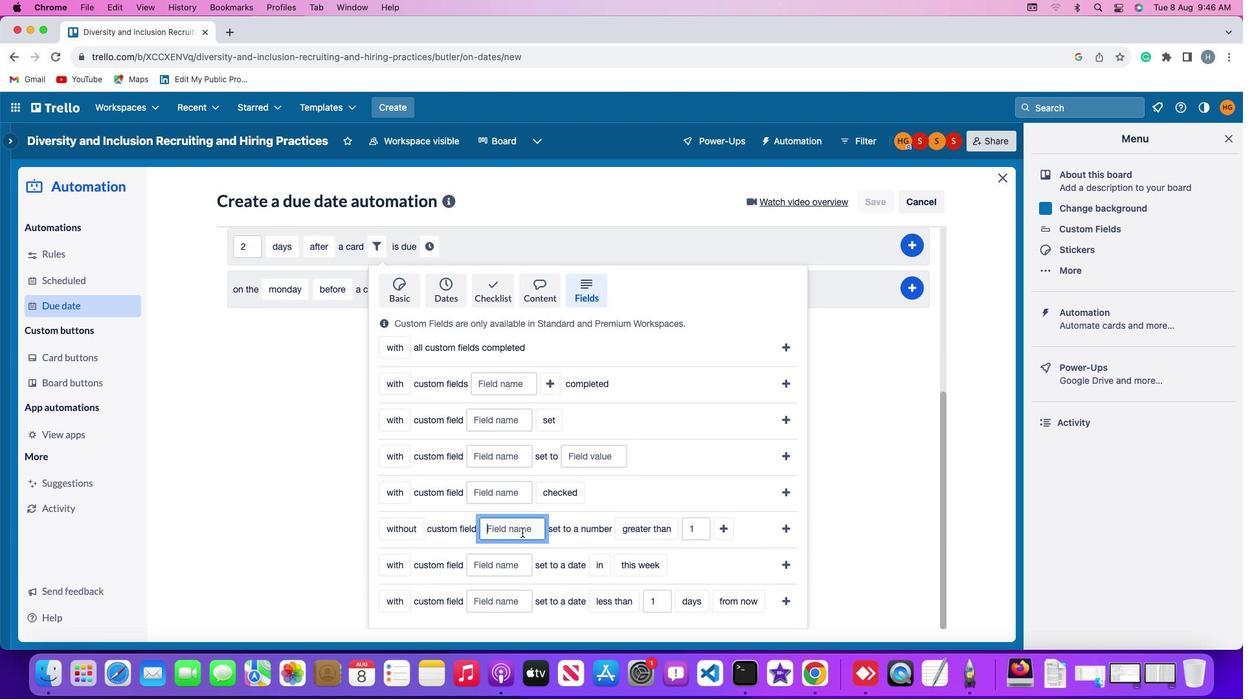 
Action: Mouse pressed left at (522, 532)
Screenshot: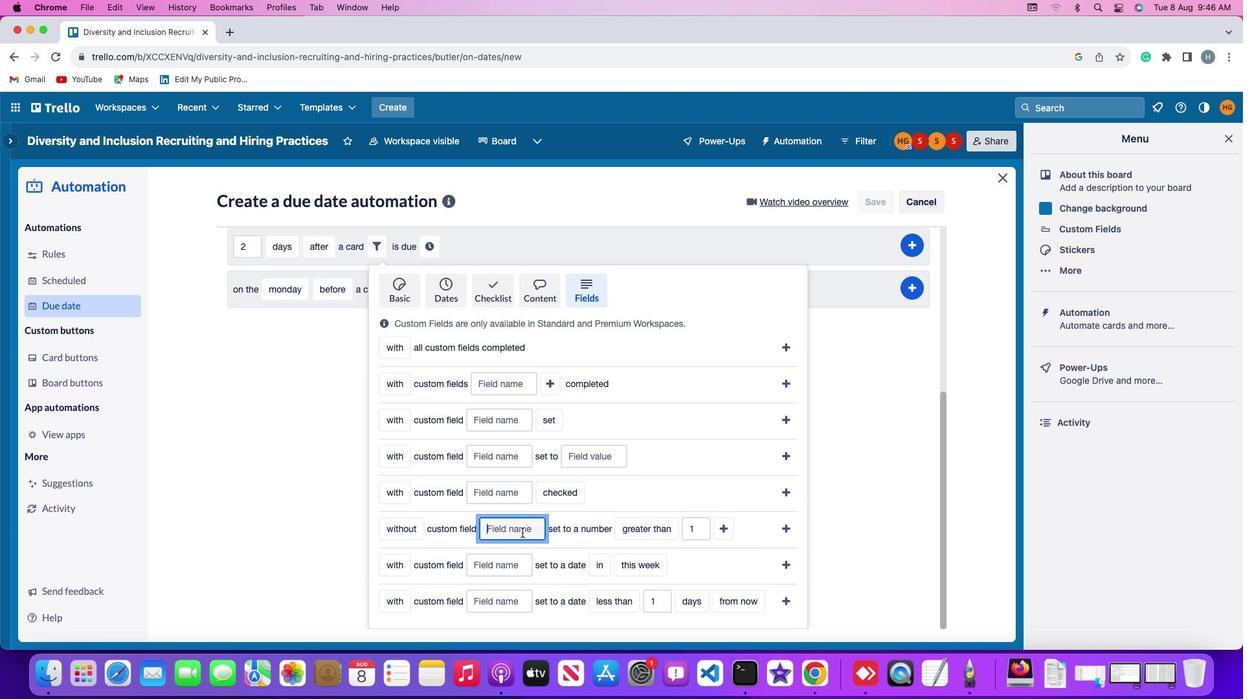
Action: Mouse moved to (524, 532)
Screenshot: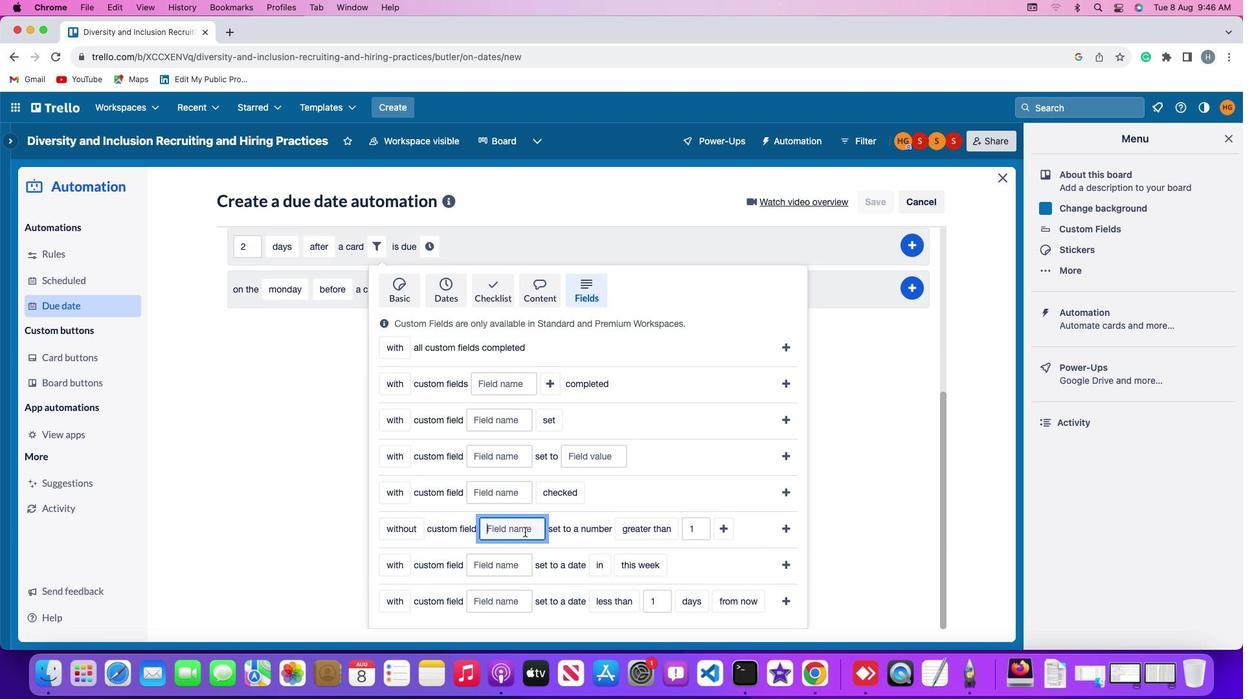 
Action: Key pressed Key.shift'R''e''s''u''m''e'
Screenshot: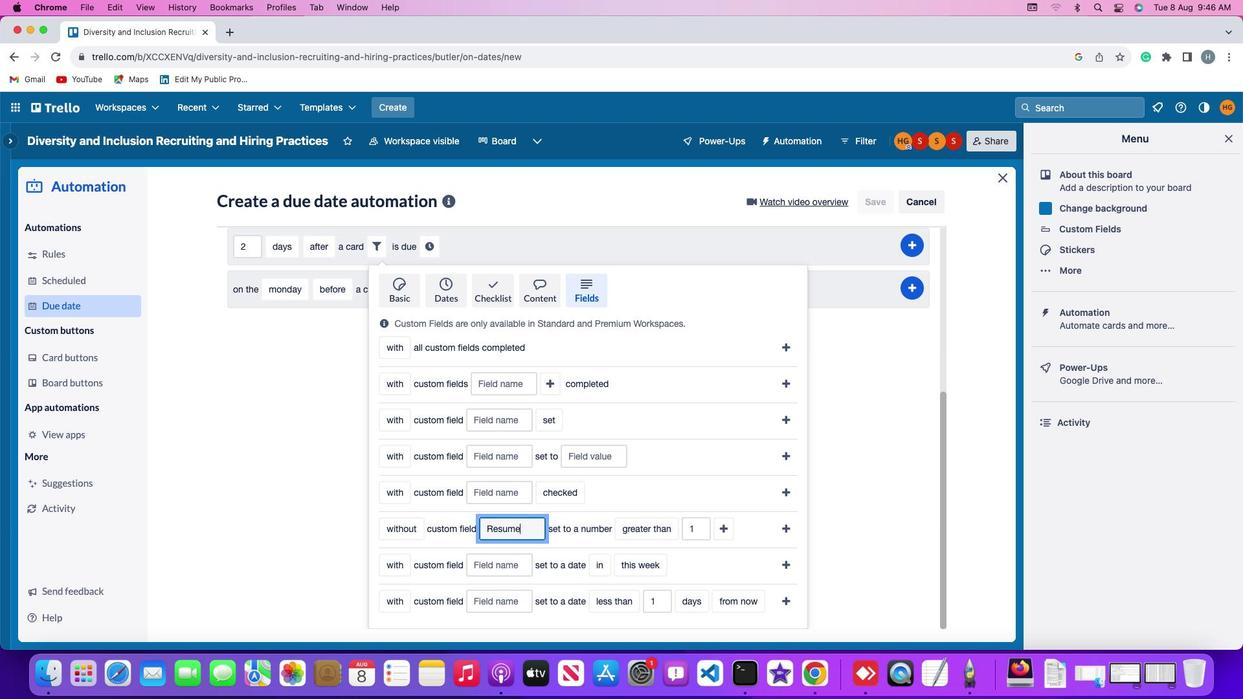 
Action: Mouse moved to (628, 526)
Screenshot: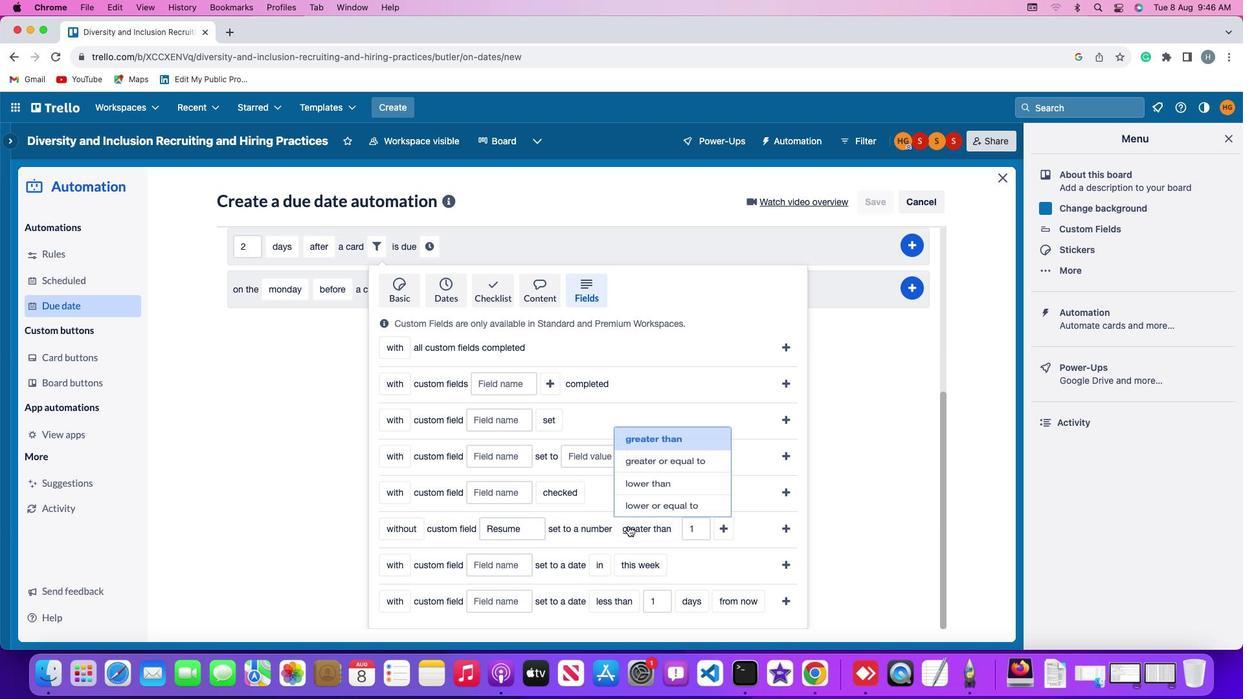 
Action: Mouse pressed left at (628, 526)
Screenshot: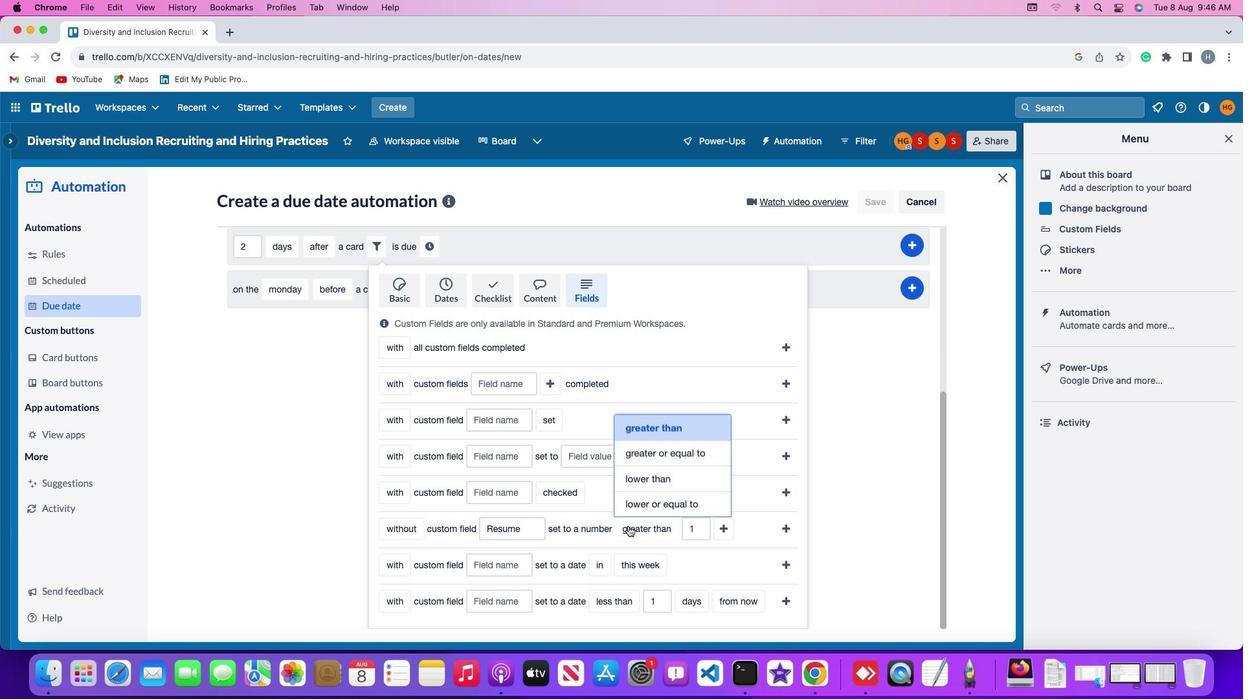 
Action: Mouse moved to (671, 456)
Screenshot: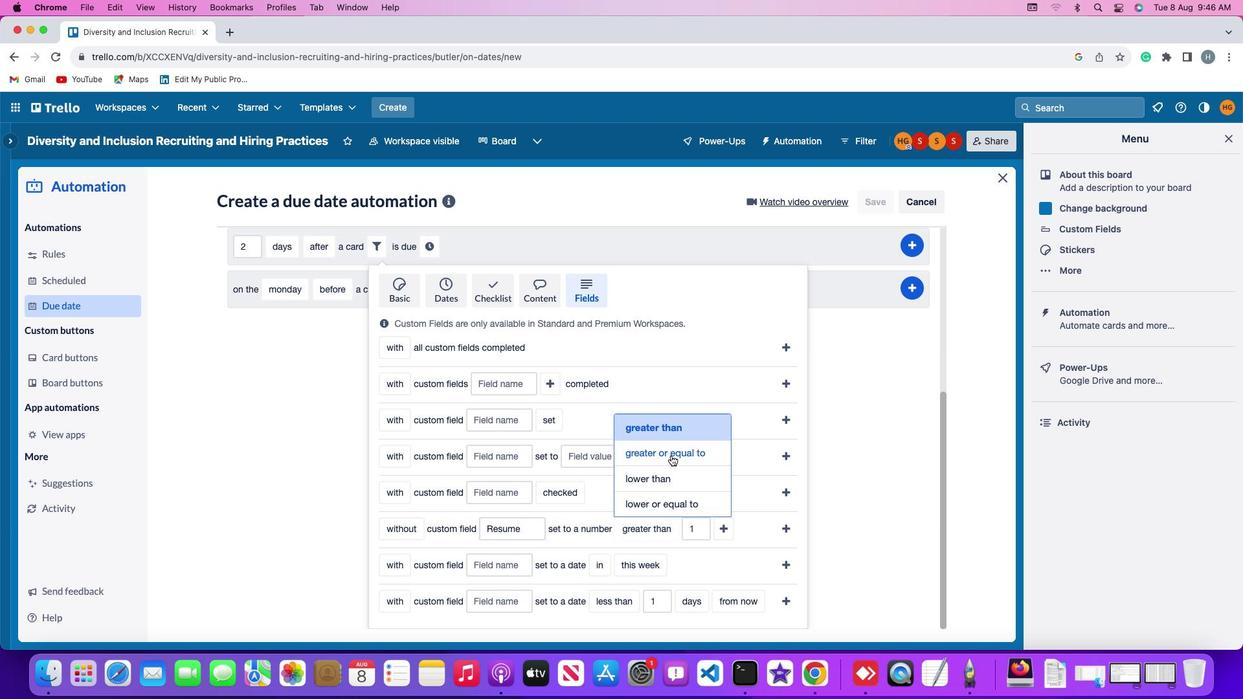 
Action: Mouse pressed left at (671, 456)
Screenshot: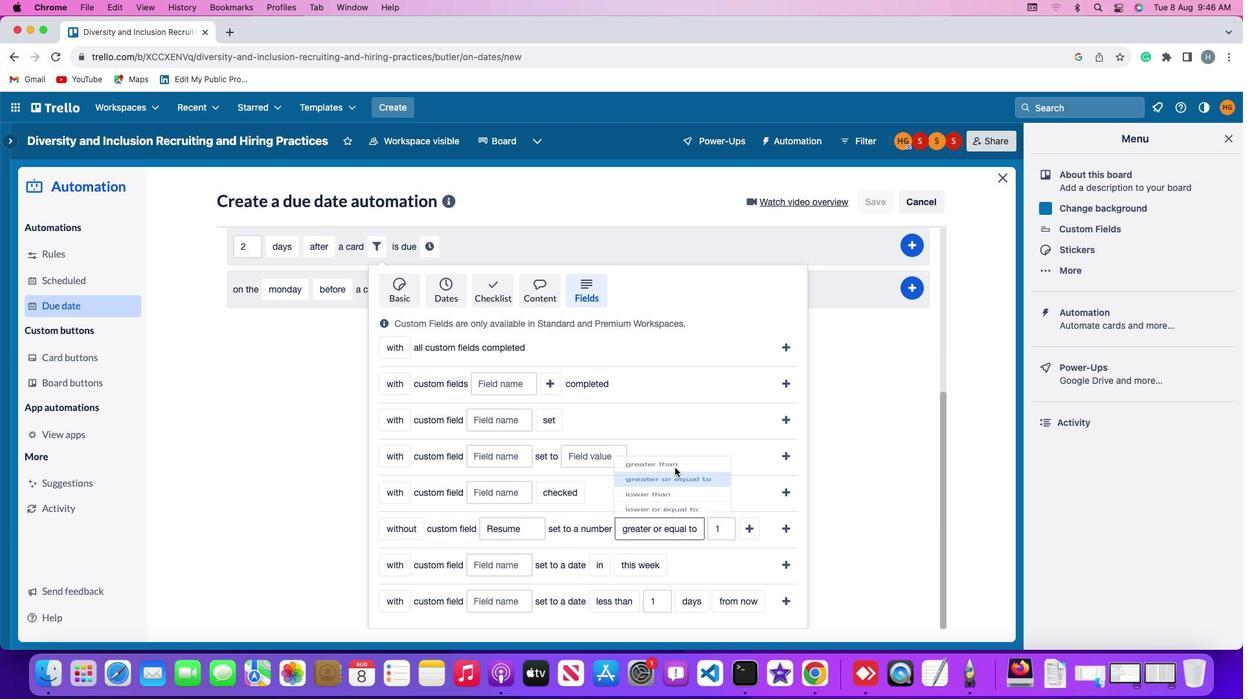 
Action: Mouse moved to (723, 527)
Screenshot: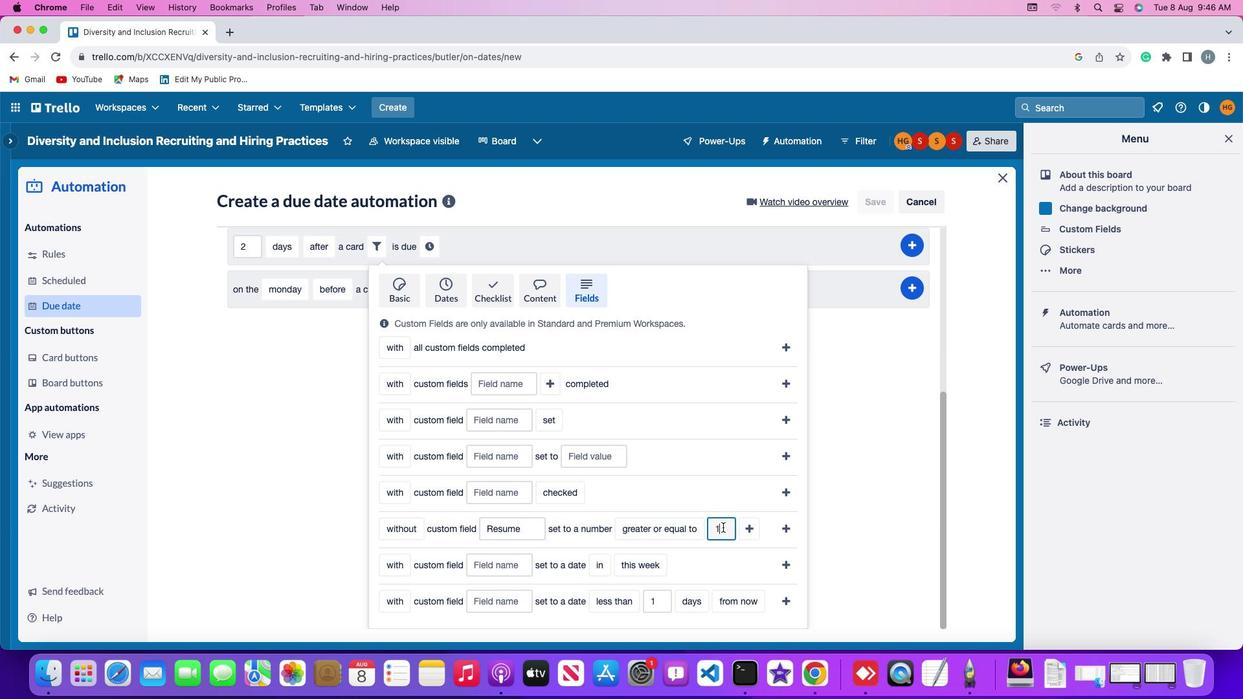 
Action: Mouse pressed left at (723, 527)
Screenshot: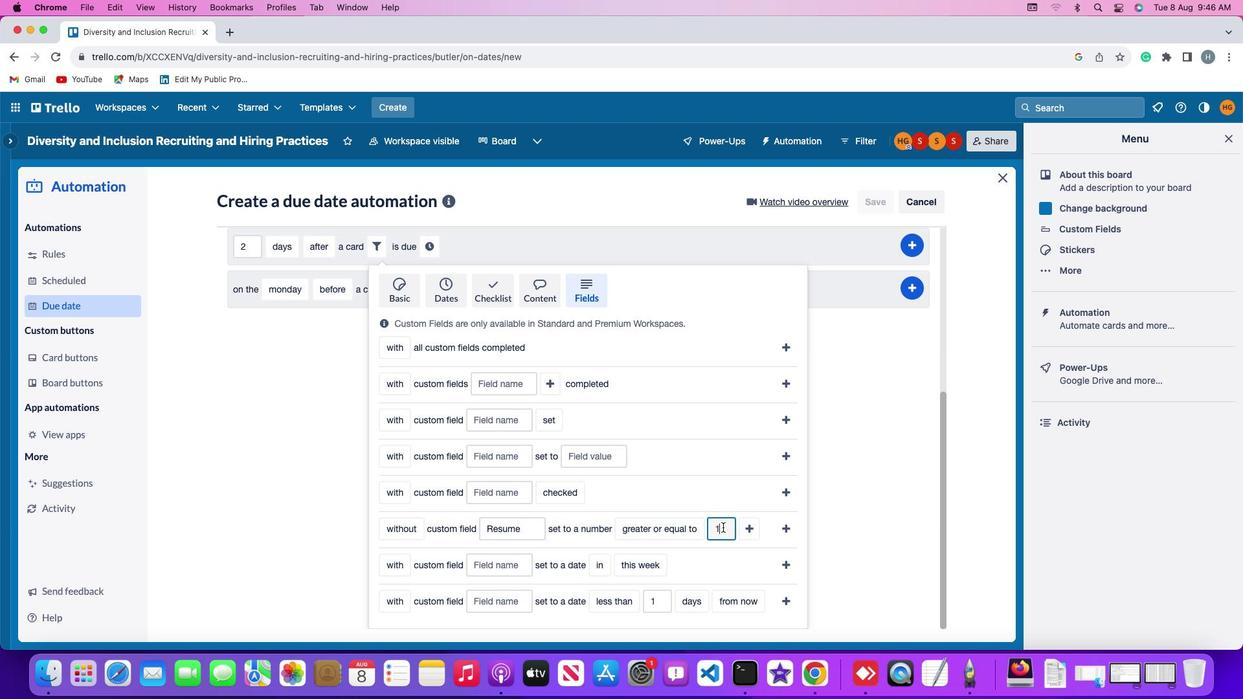 
Action: Key pressed Key.backspace'1'
Screenshot: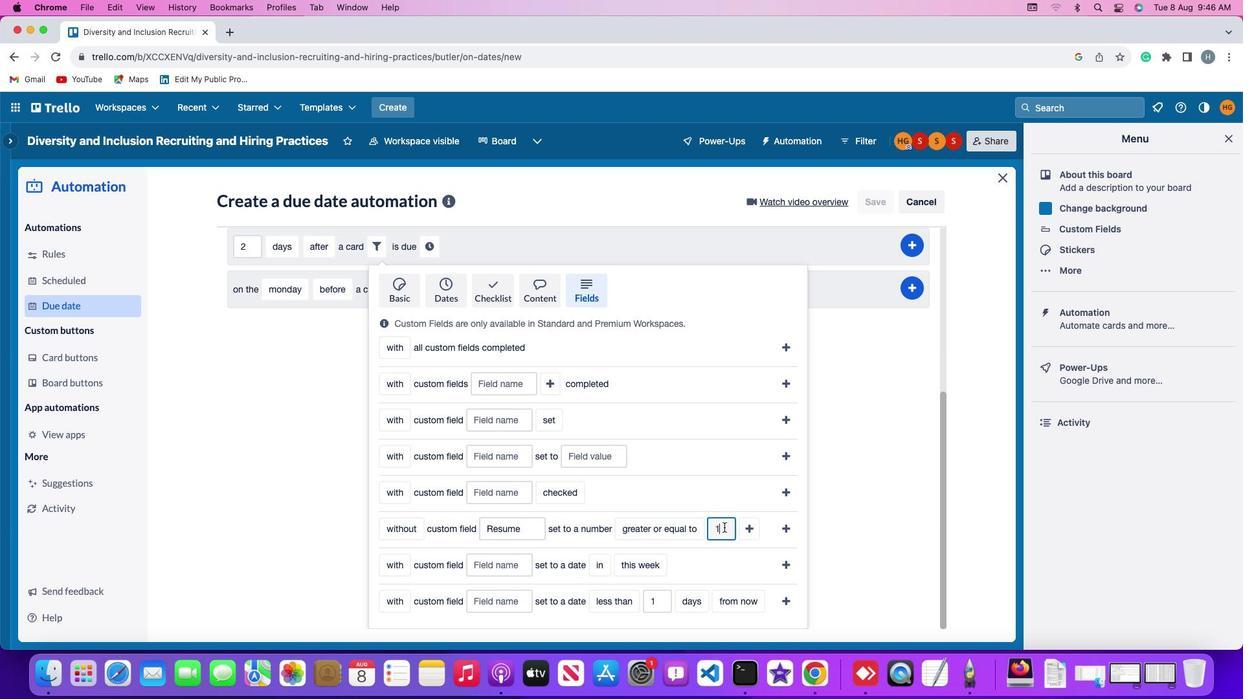 
Action: Mouse moved to (743, 527)
Screenshot: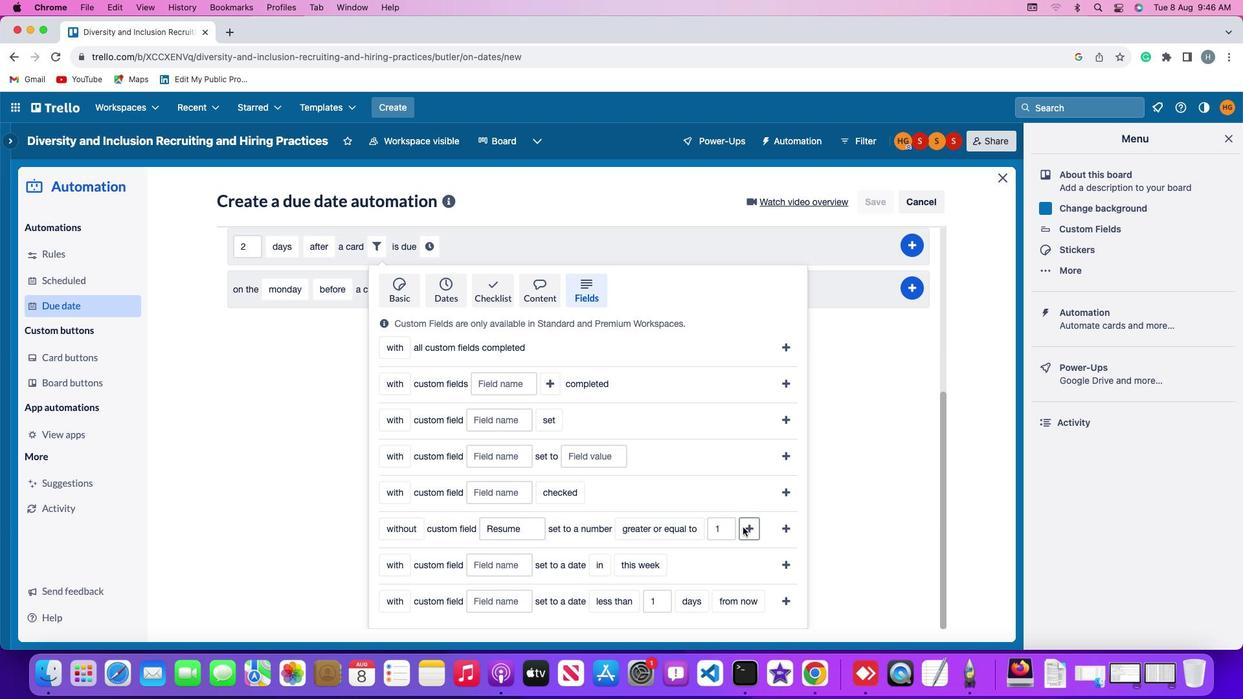 
Action: Mouse pressed left at (743, 527)
Screenshot: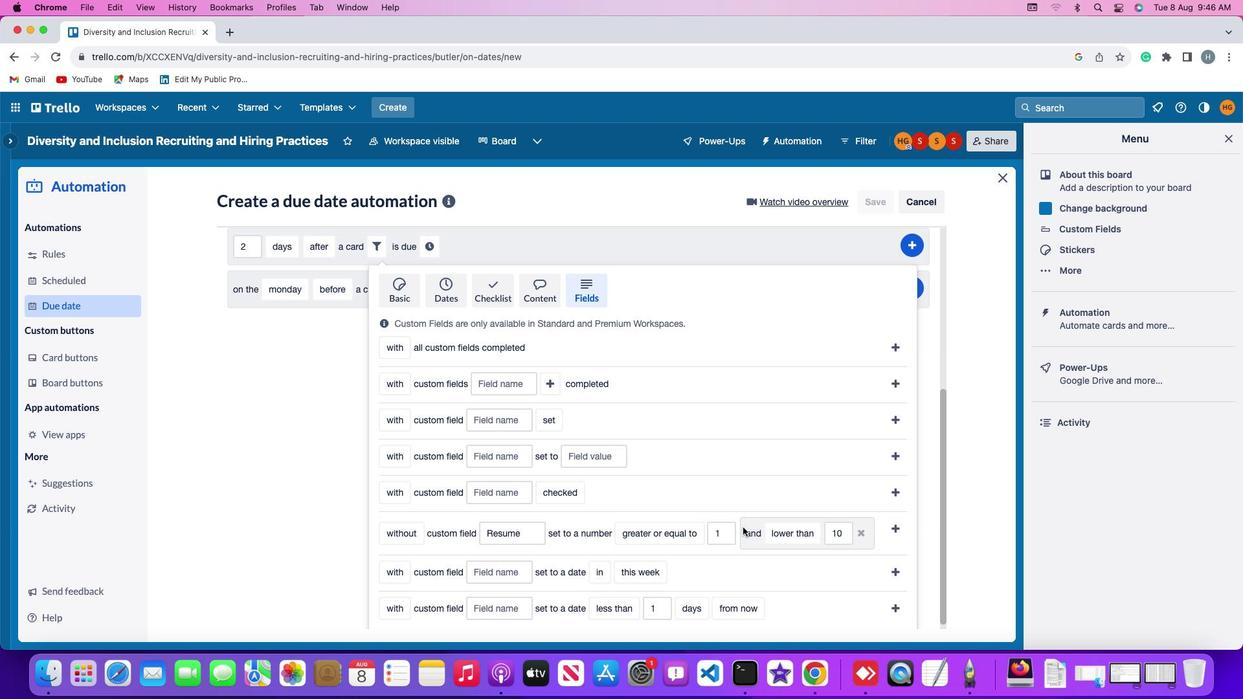 
Action: Mouse moved to (785, 531)
Screenshot: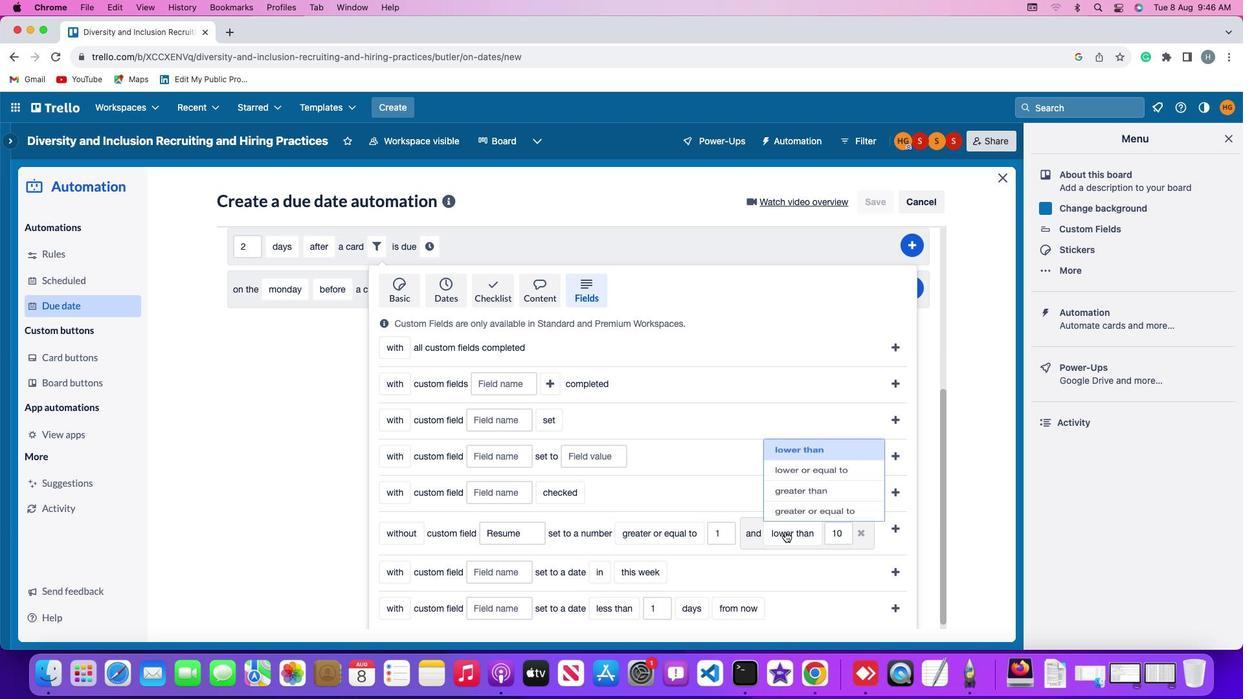 
Action: Mouse pressed left at (785, 531)
Screenshot: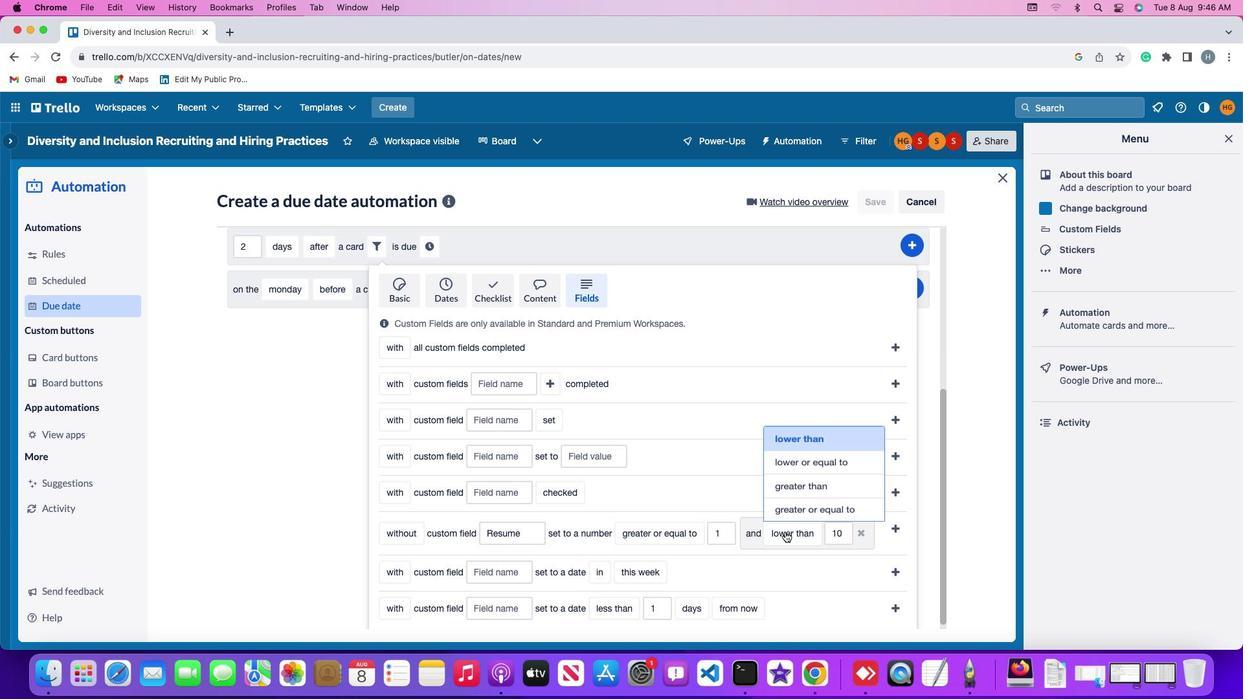 
Action: Mouse moved to (808, 507)
Screenshot: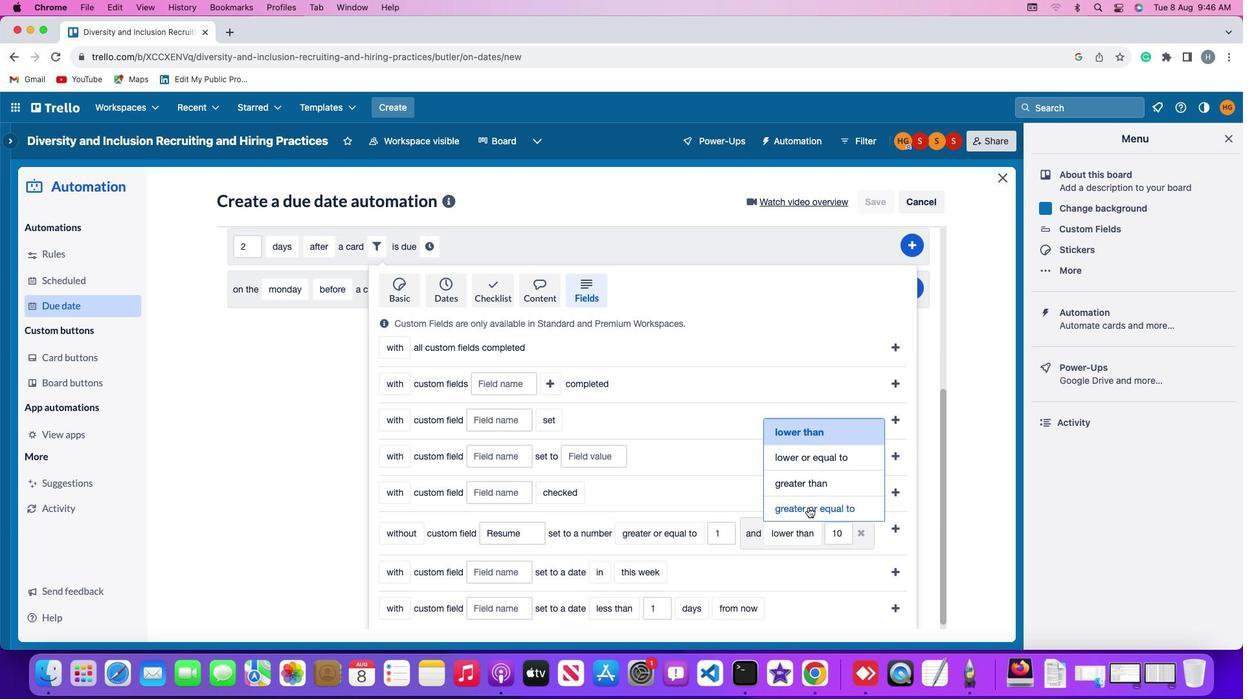 
Action: Mouse pressed left at (808, 507)
Screenshot: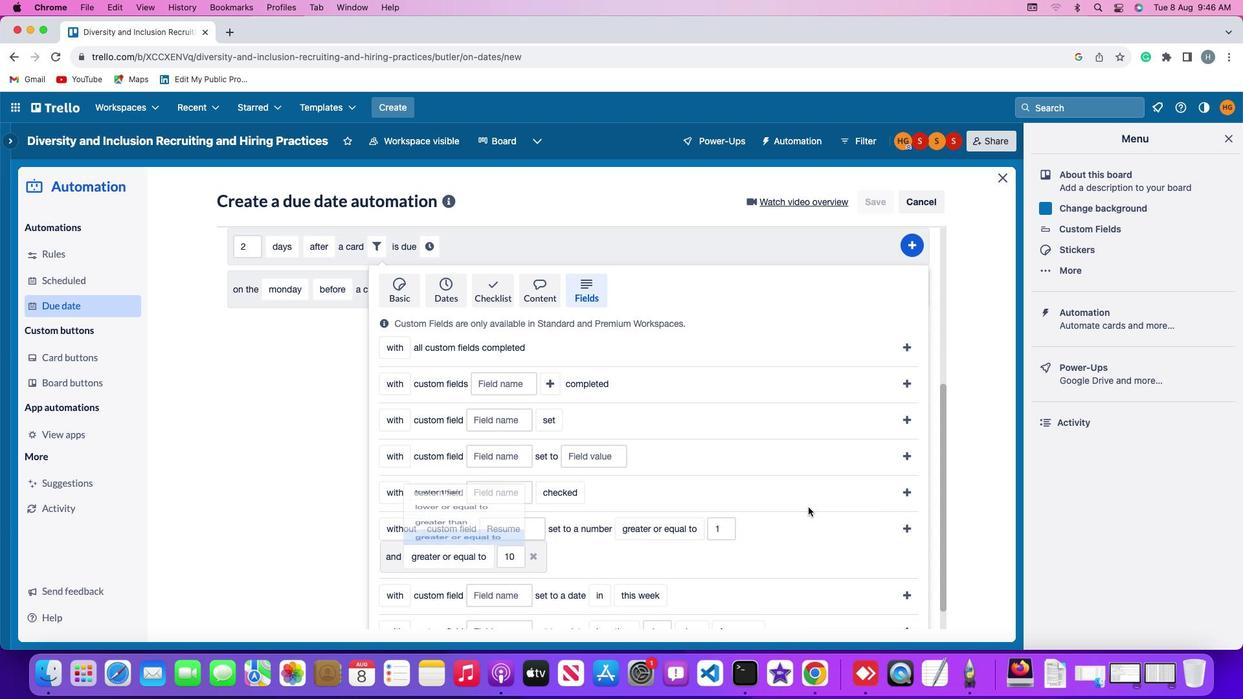 
Action: Mouse moved to (516, 559)
Screenshot: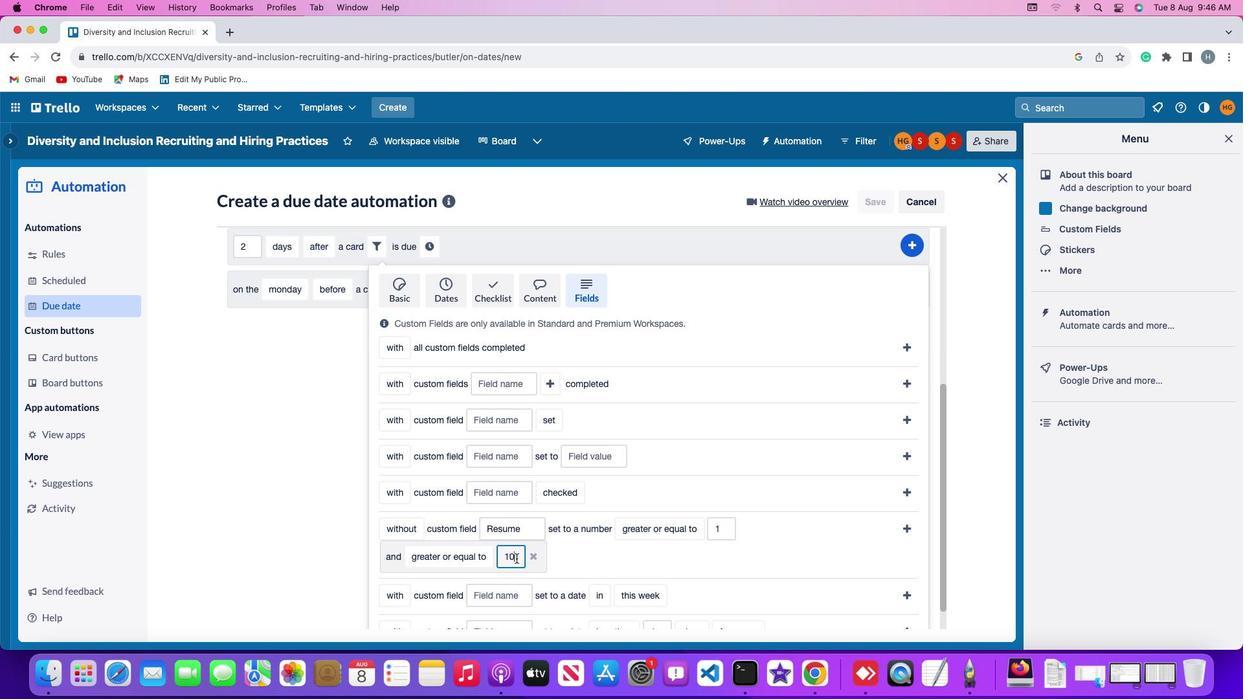 
Action: Mouse pressed left at (516, 559)
Screenshot: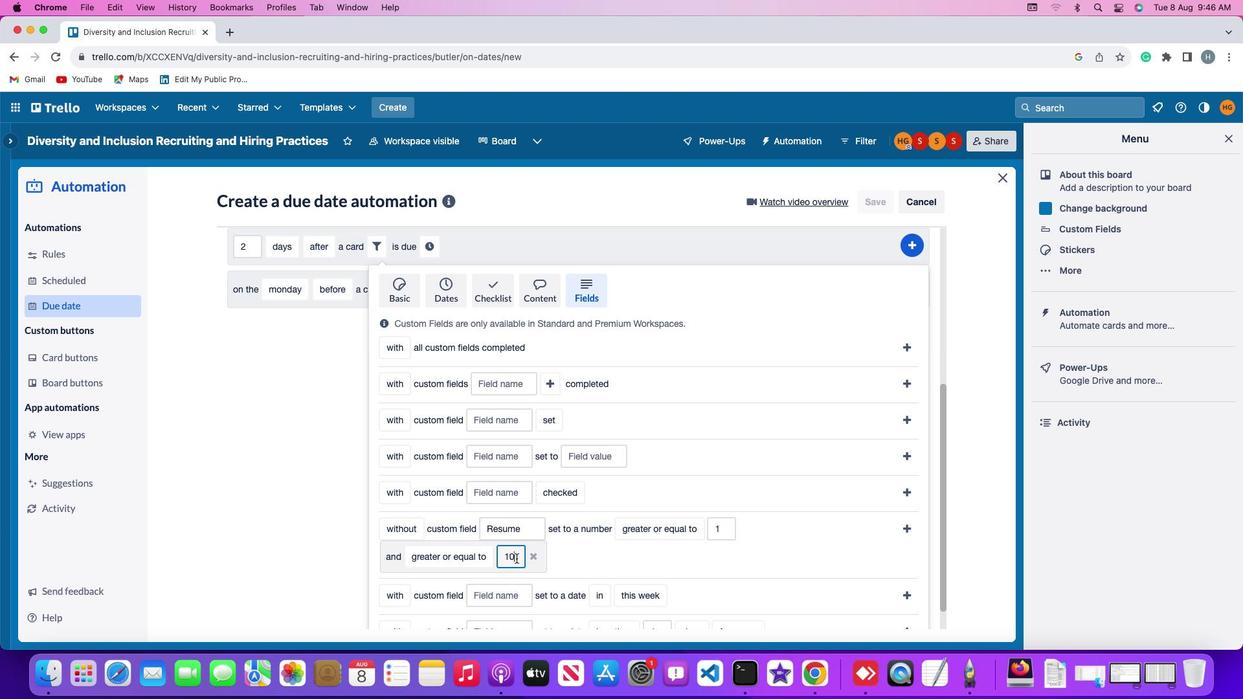 
Action: Mouse moved to (516, 558)
Screenshot: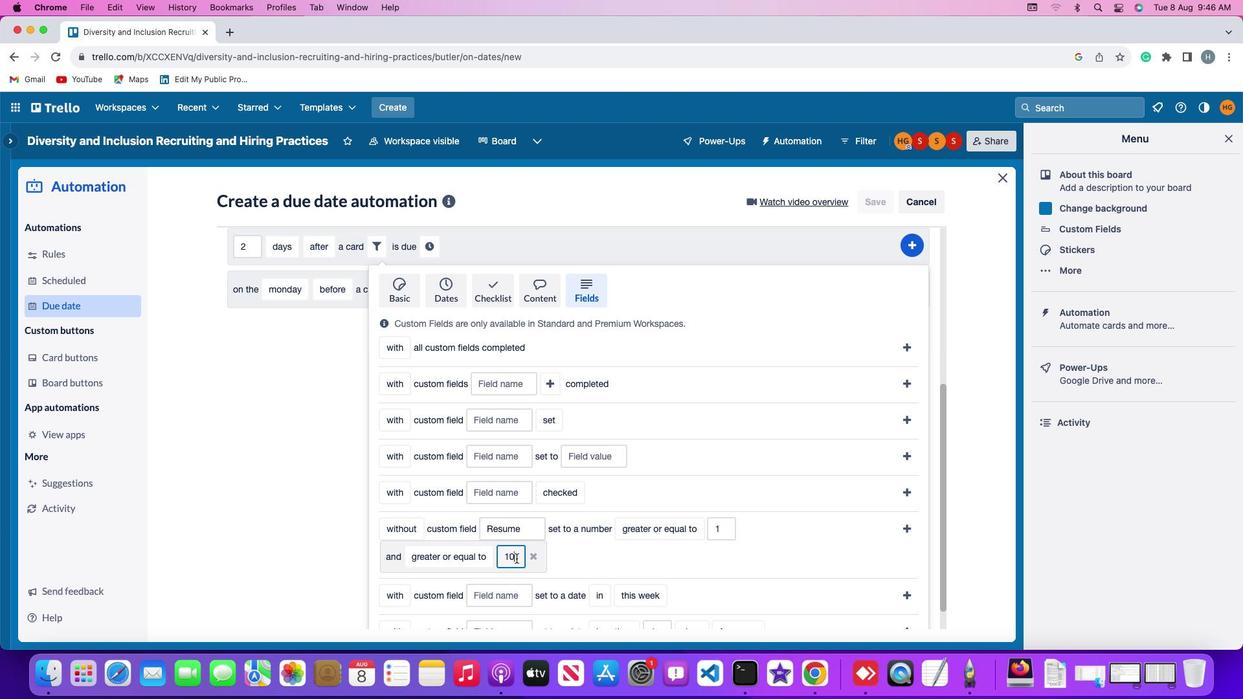
Action: Key pressed Key.backspaceKey.backspace'1''0'
Screenshot: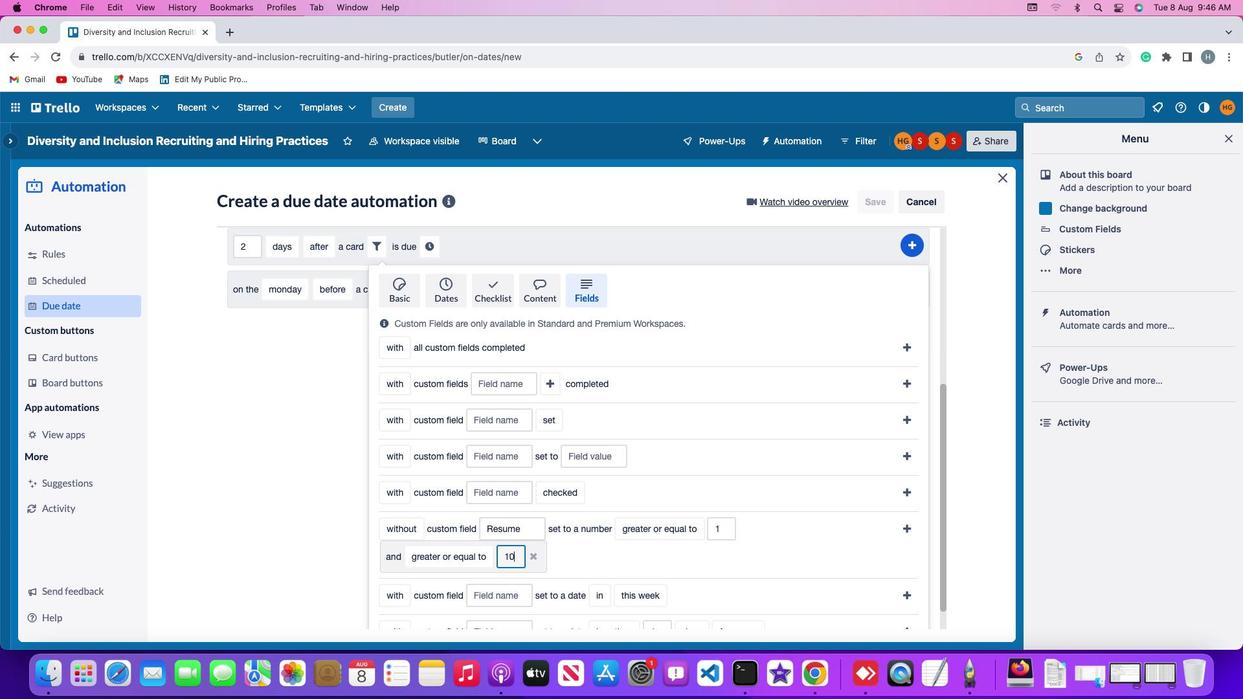 
Action: Mouse moved to (908, 526)
Screenshot: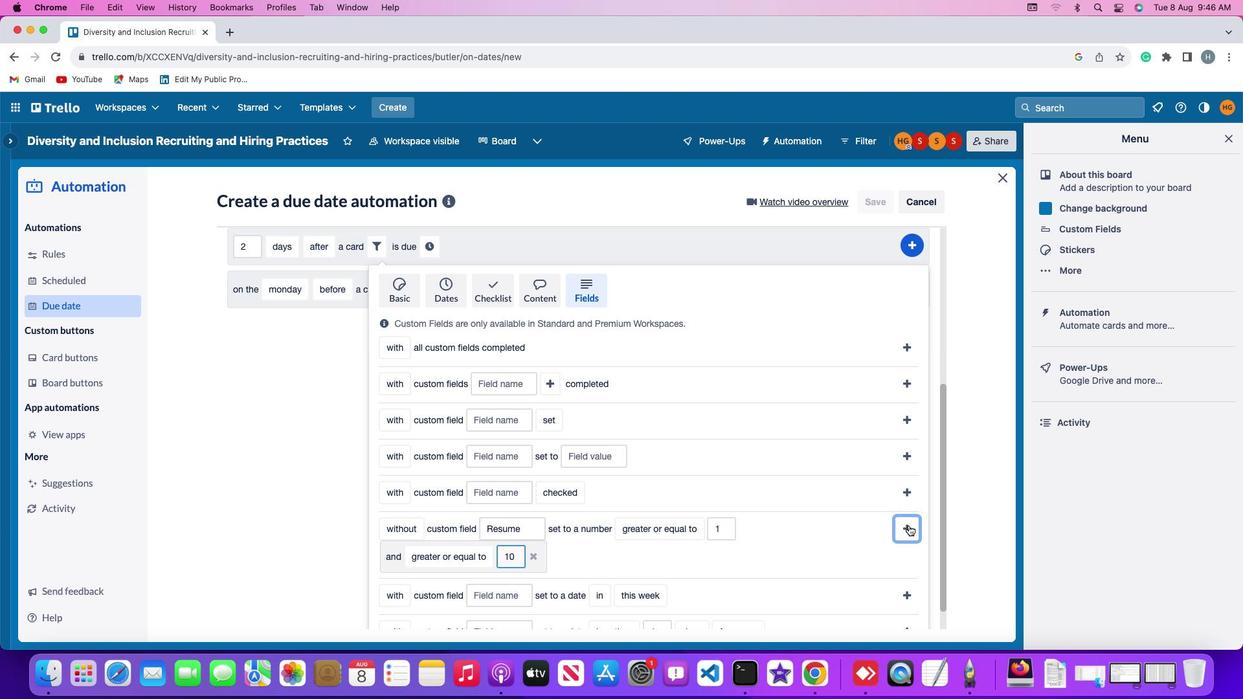 
Action: Mouse pressed left at (908, 526)
Screenshot: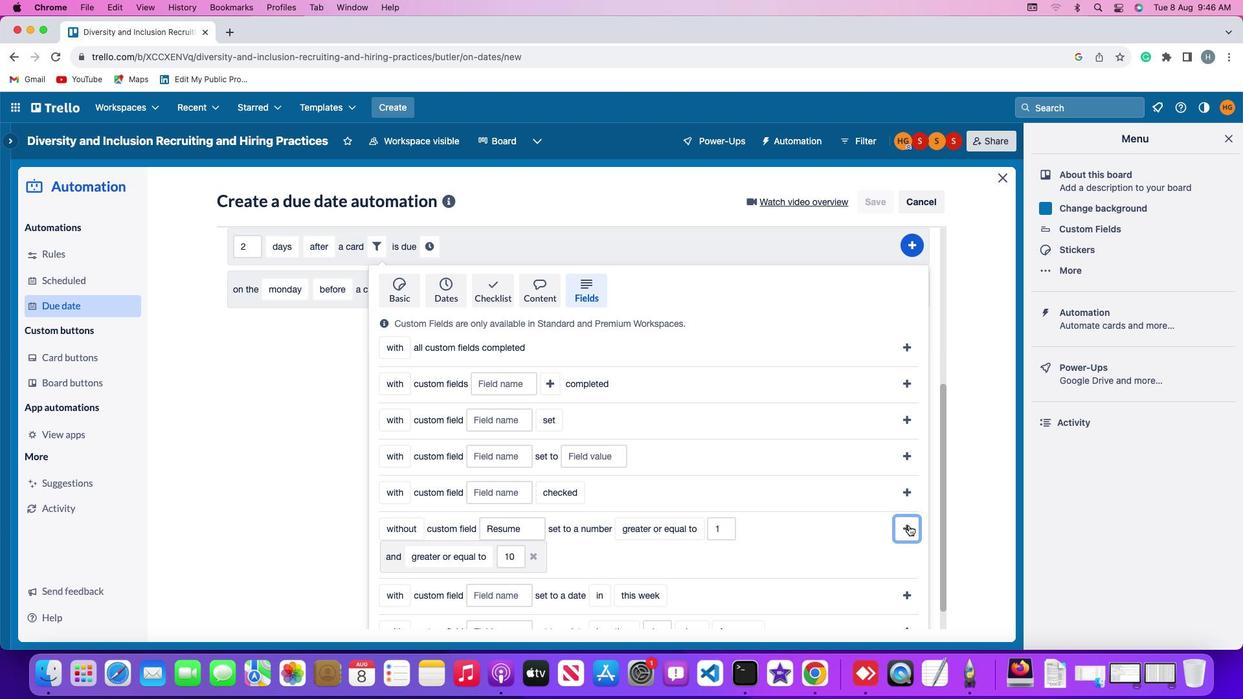 
Action: Mouse moved to (839, 516)
Screenshot: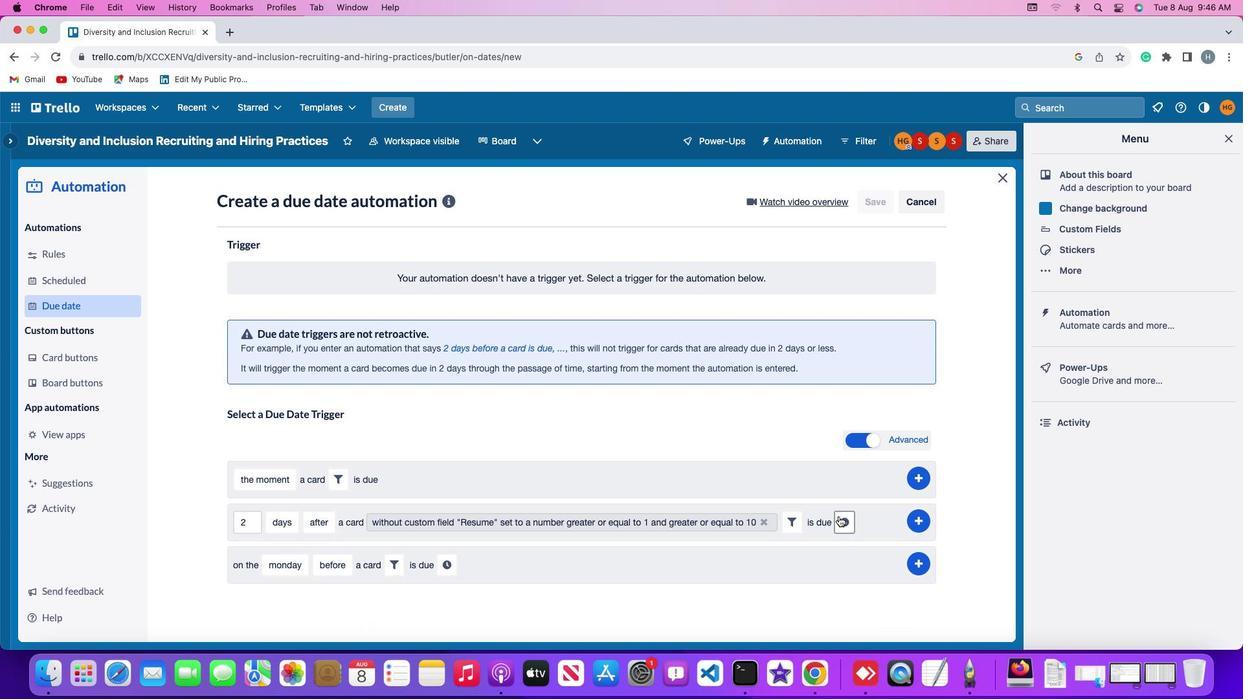 
Action: Mouse pressed left at (839, 516)
Screenshot: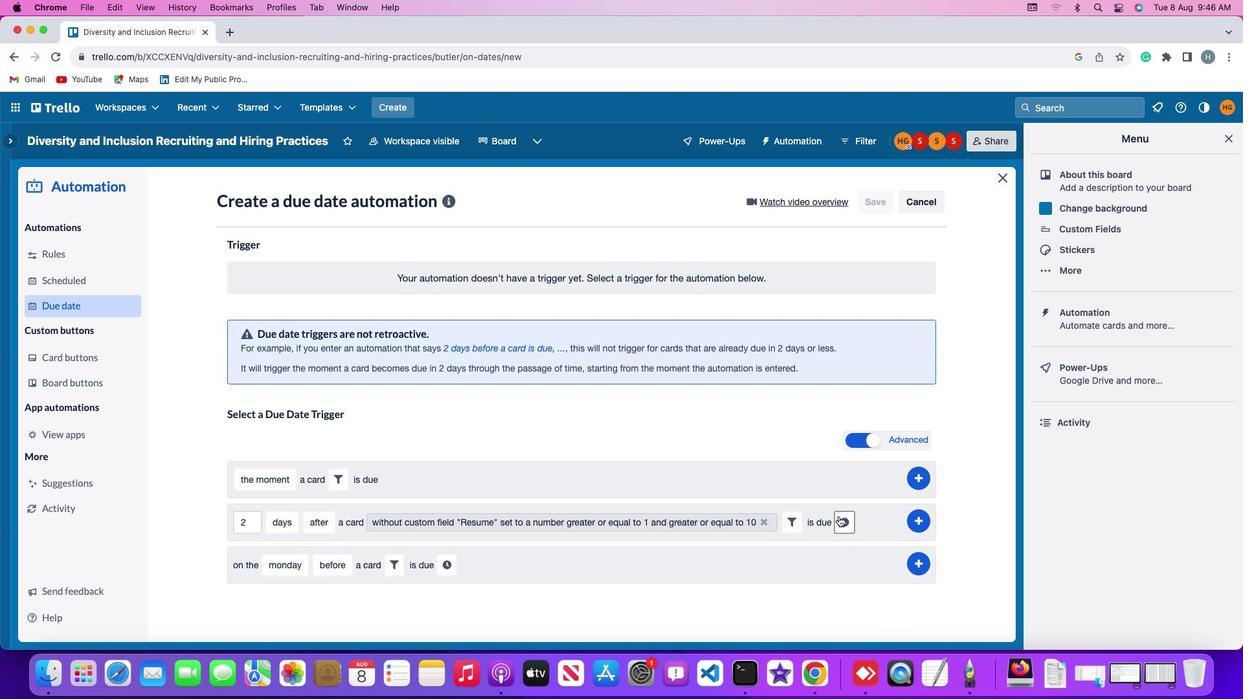 
Action: Mouse moved to (272, 553)
Screenshot: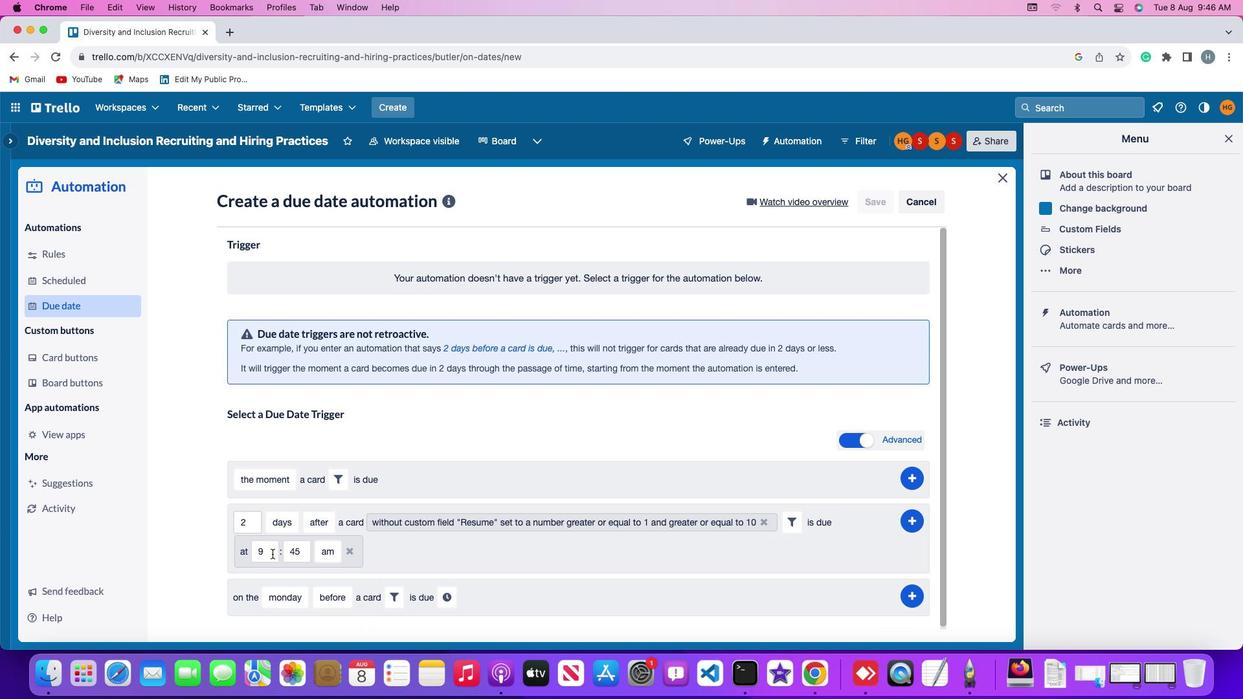 
Action: Mouse pressed left at (272, 553)
Screenshot: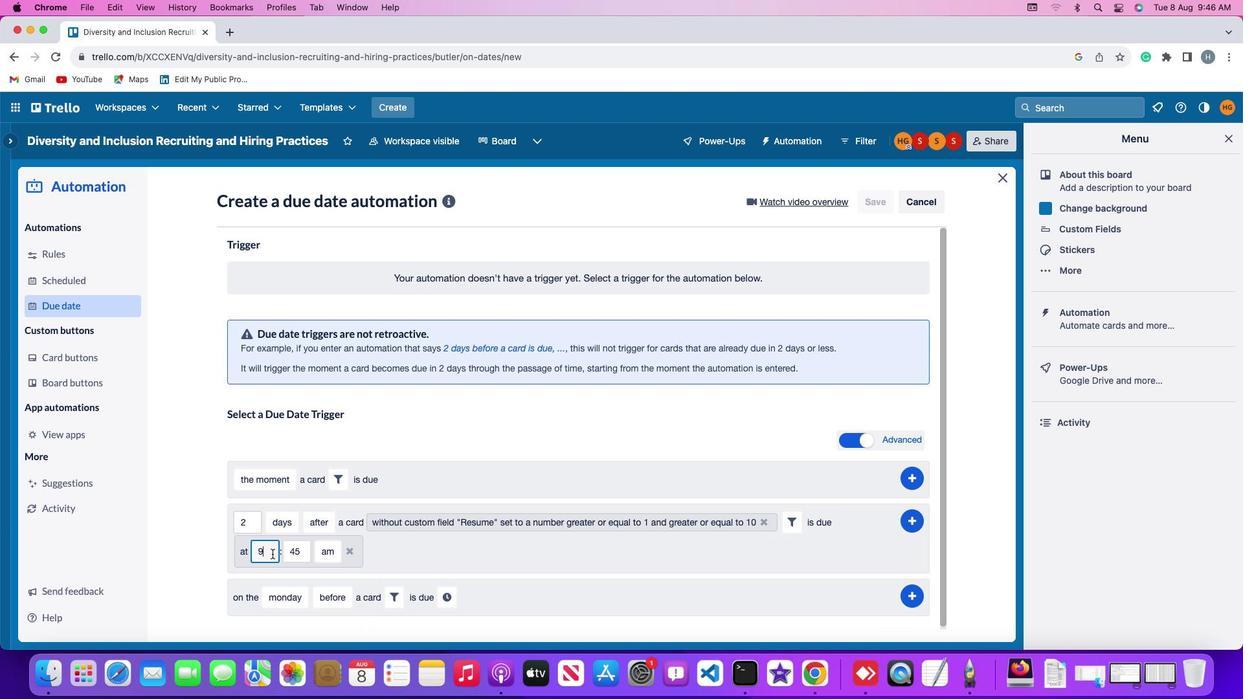 
Action: Key pressed Key.backspace'1''1'
Screenshot: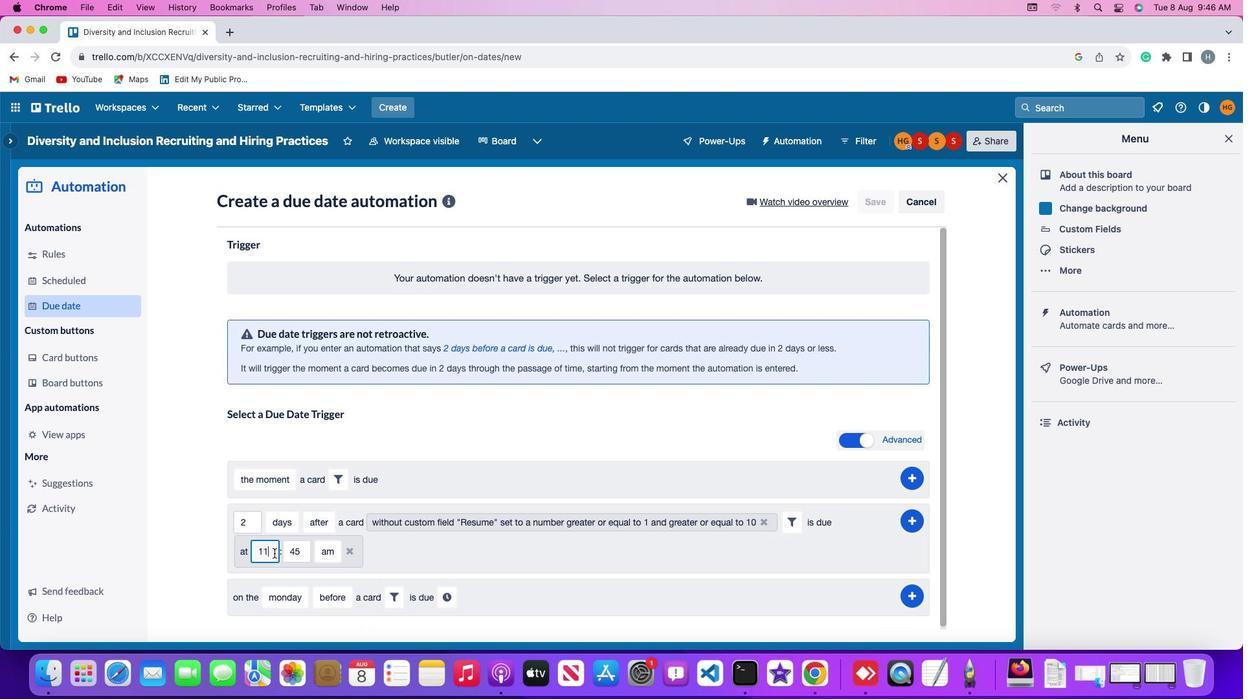 
Action: Mouse moved to (303, 553)
Screenshot: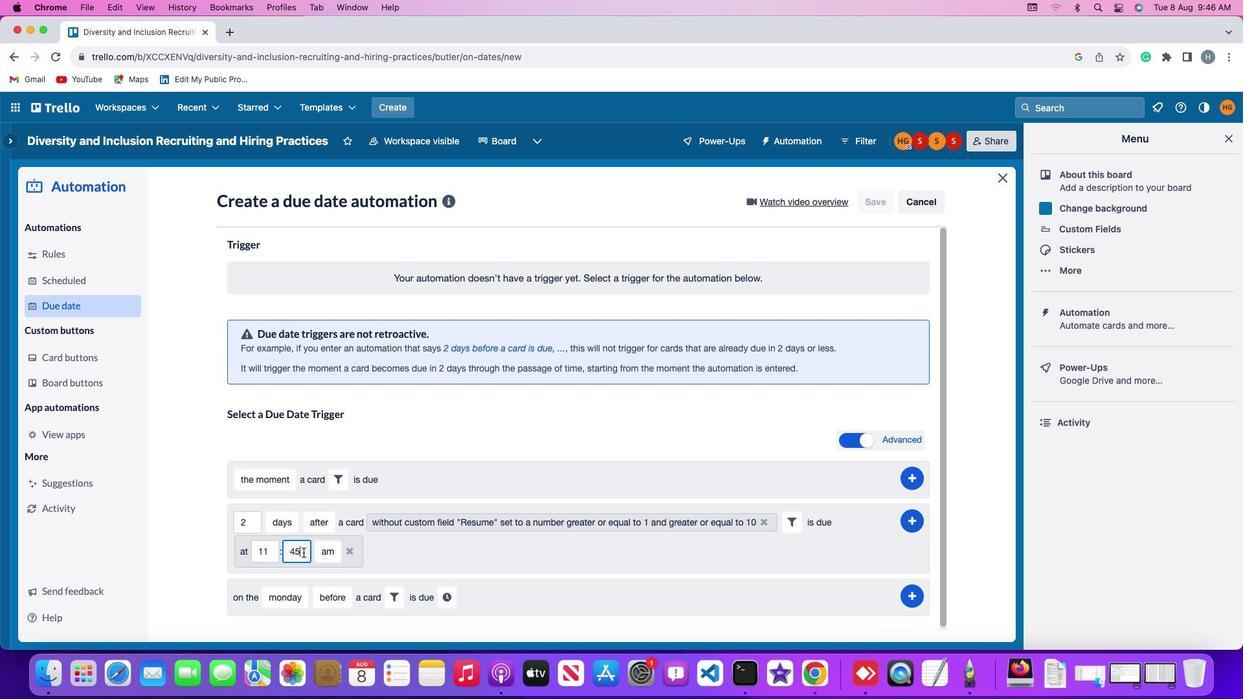 
Action: Mouse pressed left at (303, 553)
Screenshot: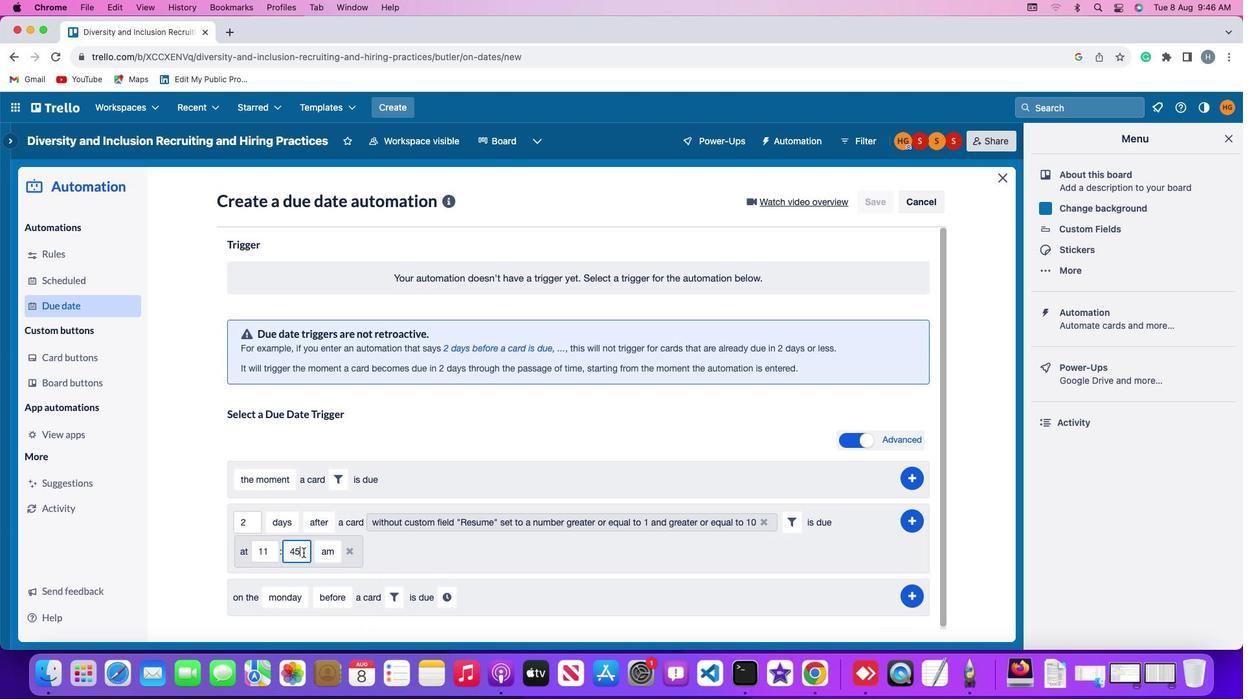 
Action: Key pressed Key.backspaceKey.backspace'0''0'
Screenshot: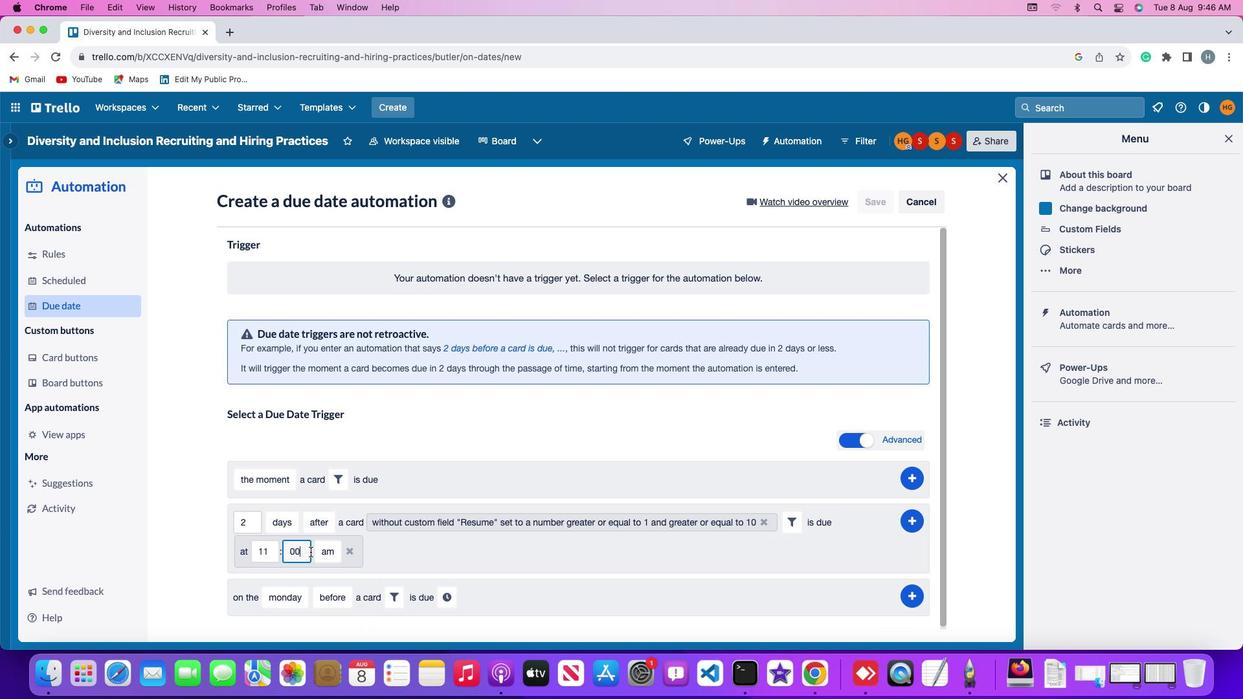 
Action: Mouse moved to (327, 551)
Screenshot: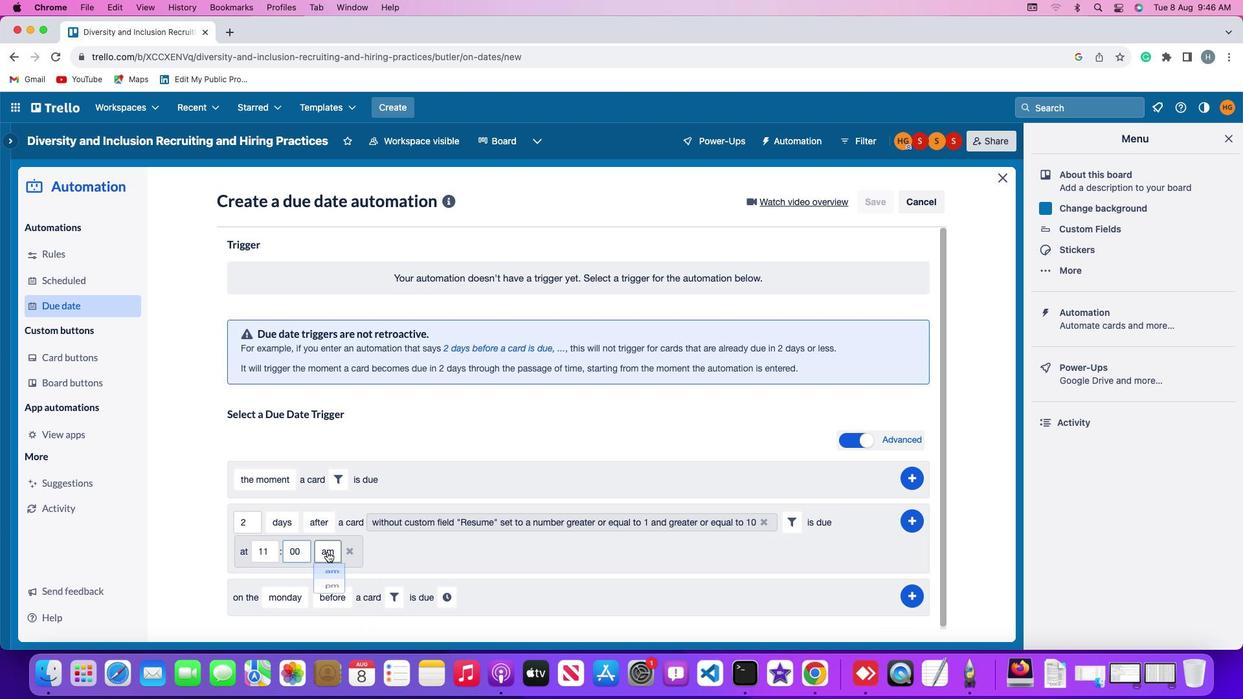 
Action: Mouse pressed left at (327, 551)
Screenshot: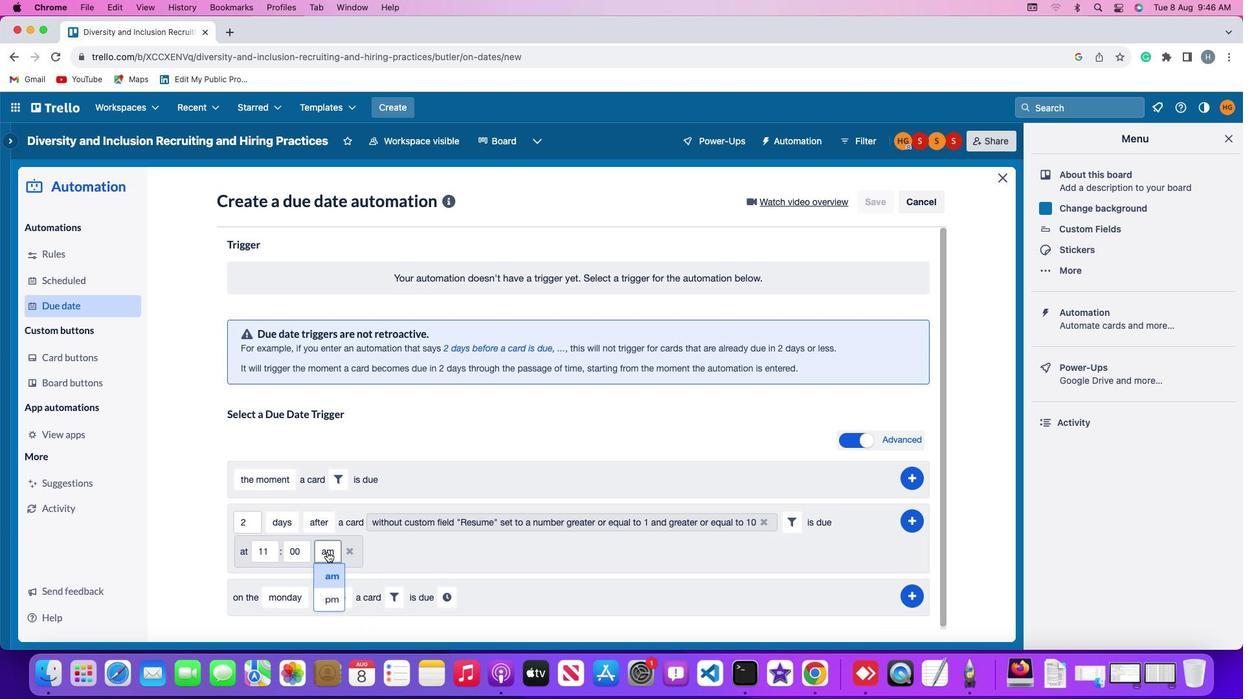 
Action: Mouse moved to (329, 572)
Screenshot: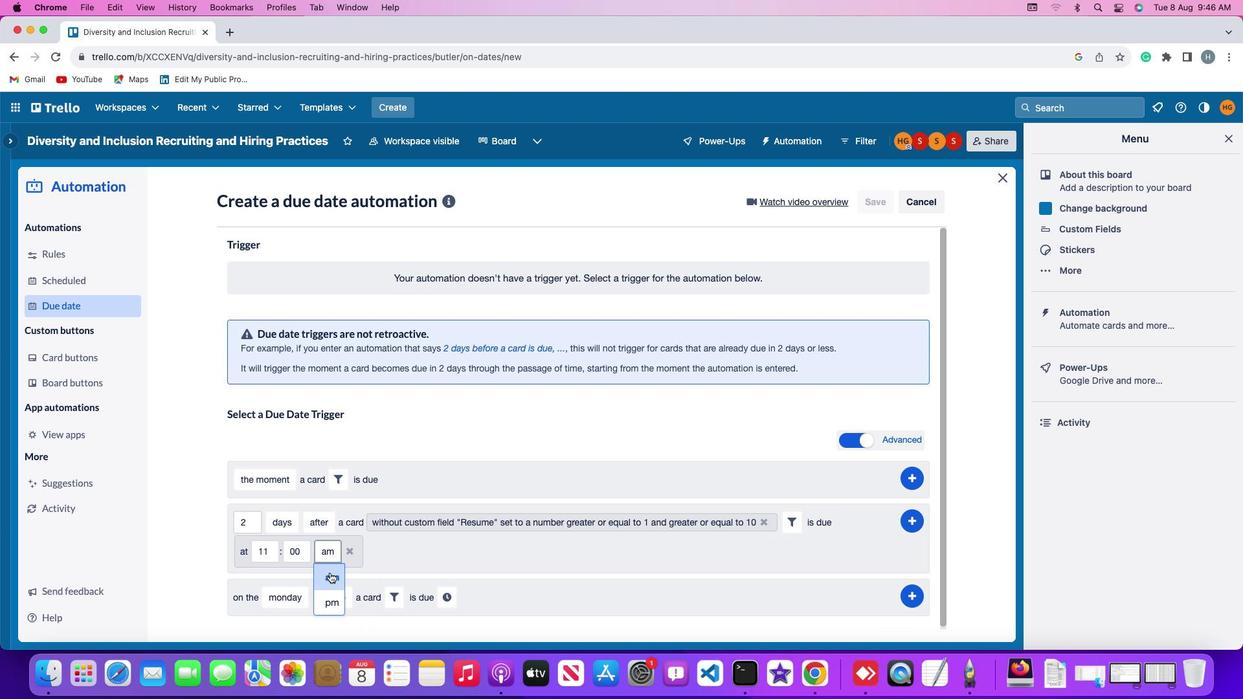 
Action: Mouse pressed left at (329, 572)
Screenshot: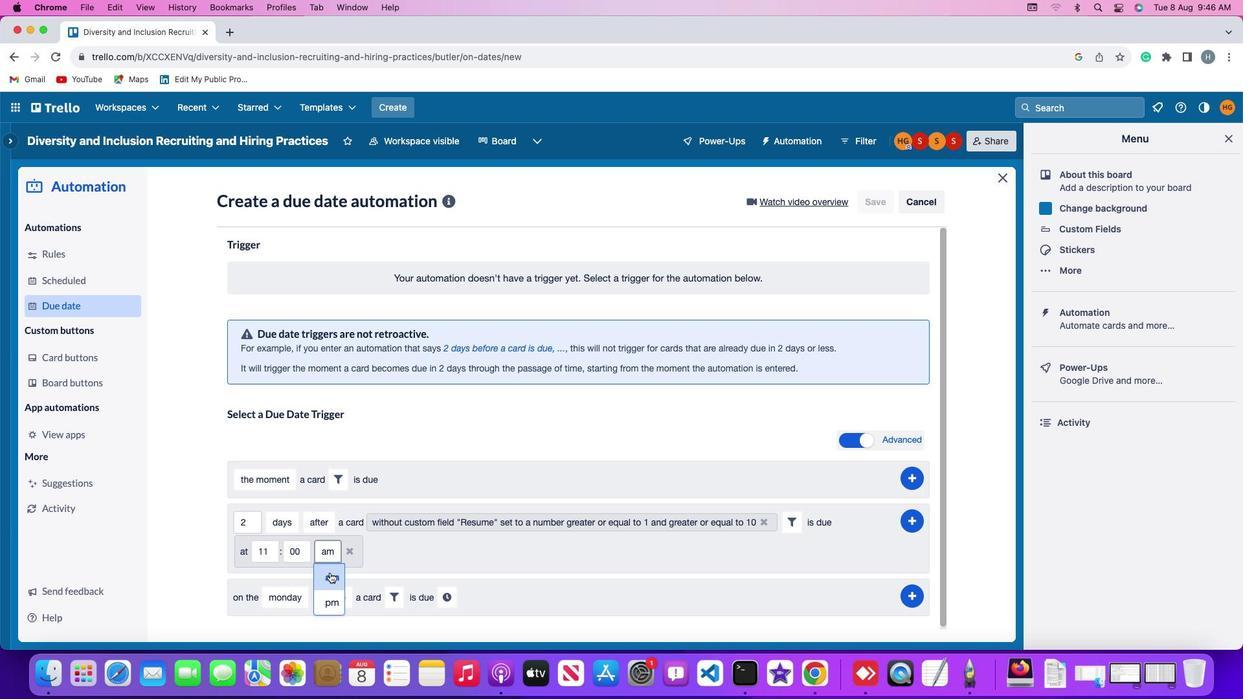 
Action: Mouse moved to (914, 519)
Screenshot: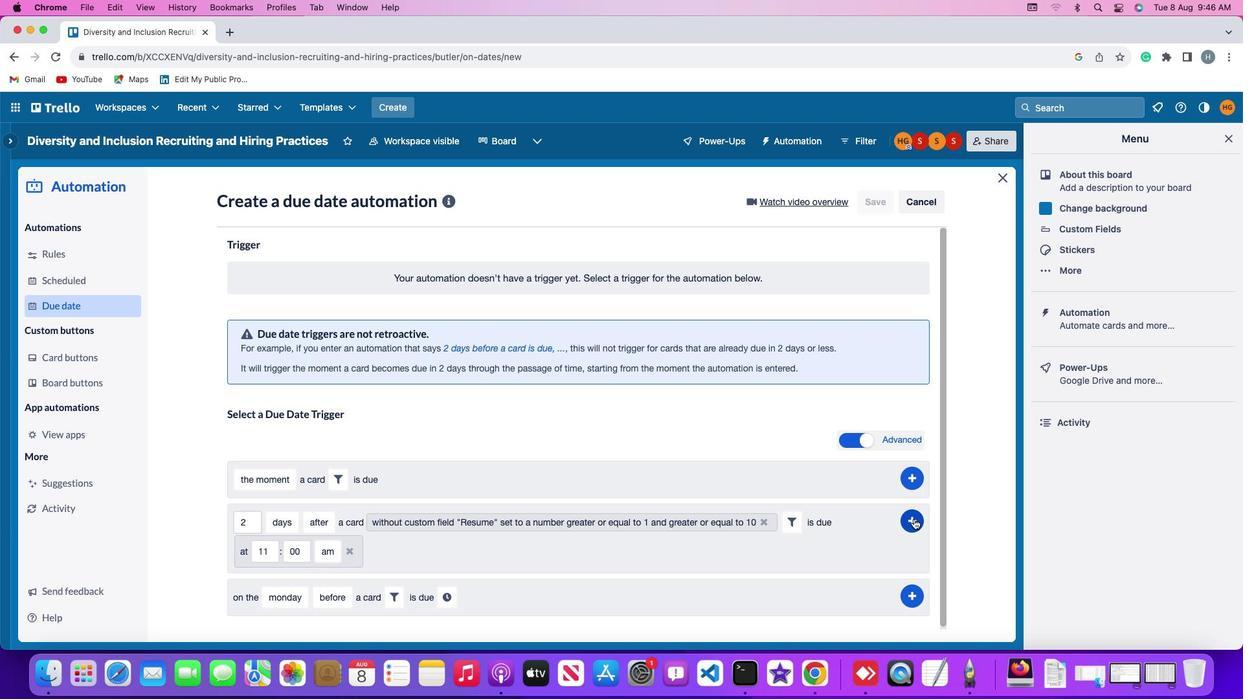 
Action: Mouse pressed left at (914, 519)
Screenshot: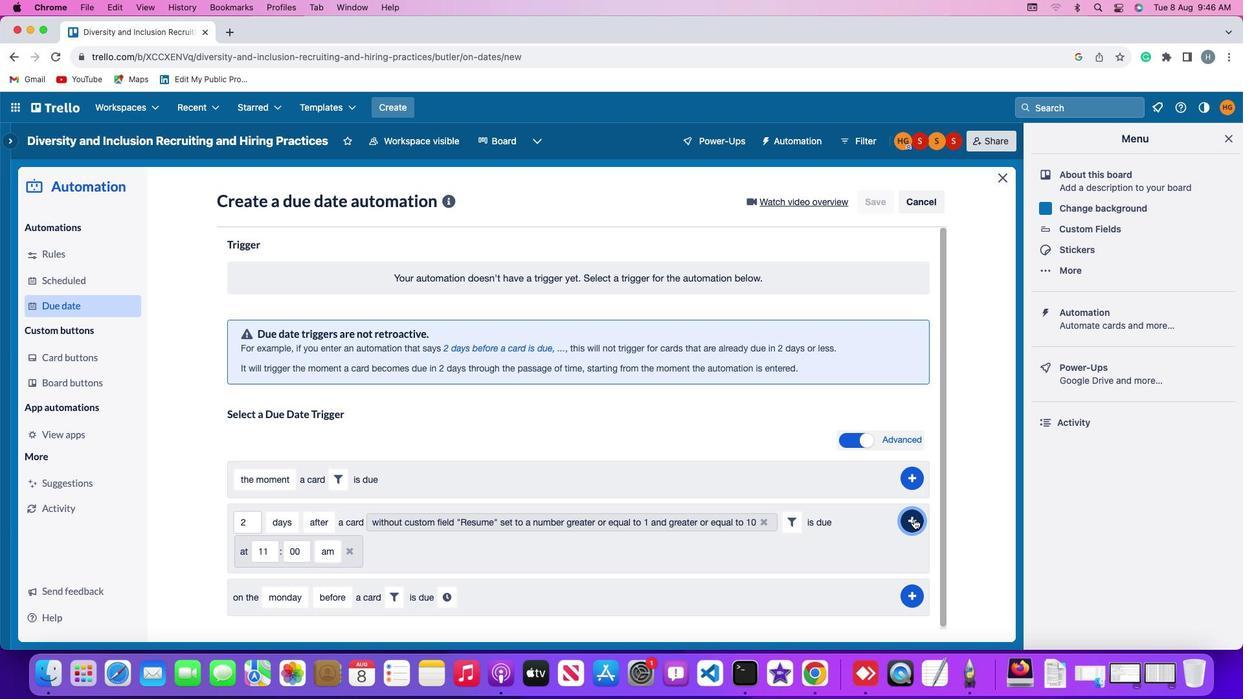 
Action: Mouse moved to (971, 388)
Screenshot: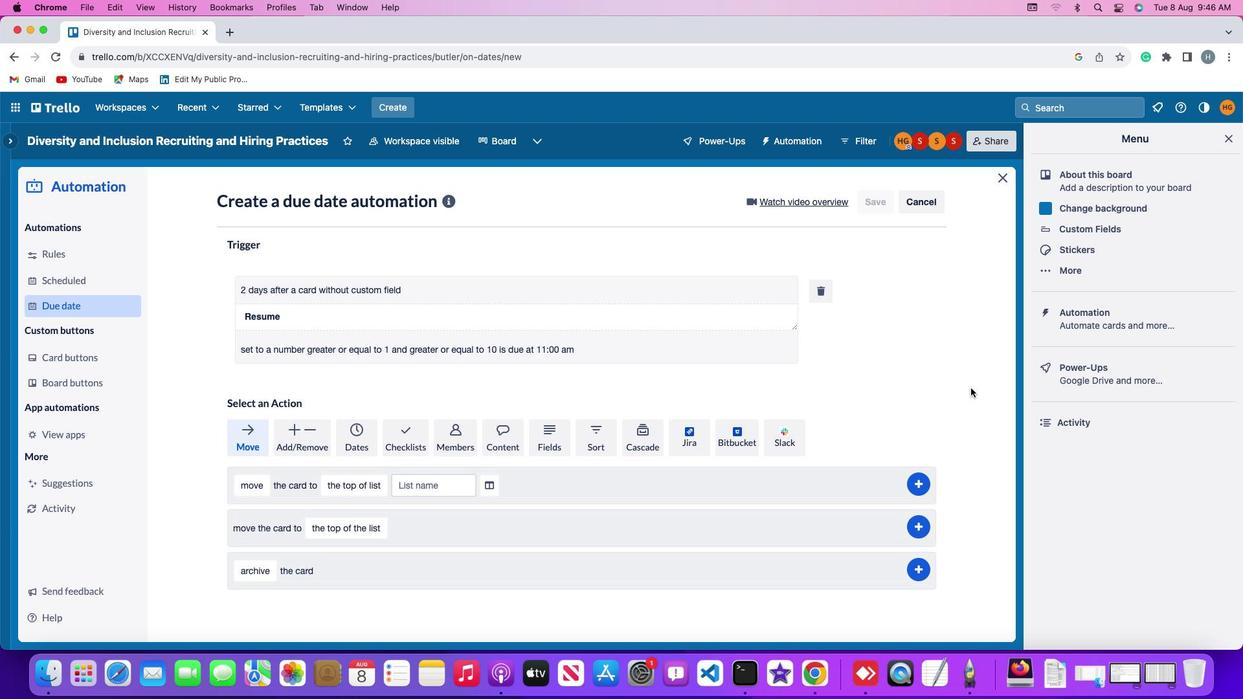 
